 Task: Search one way flight ticket for 2 adults, 2 children, 2 infants in seat in first from Santa Fe: Santa Fe Municipal Airport to Rock Springs: Southwest Wyoming Regional Airport (rock Springs Sweetwater County Airport) on 8-5-2023. Choice of flights is Royal air maroc. Number of bags: 7 checked bags. Price is upto 110000. Outbound departure time preference is 9:45.
Action: Mouse moved to (284, 144)
Screenshot: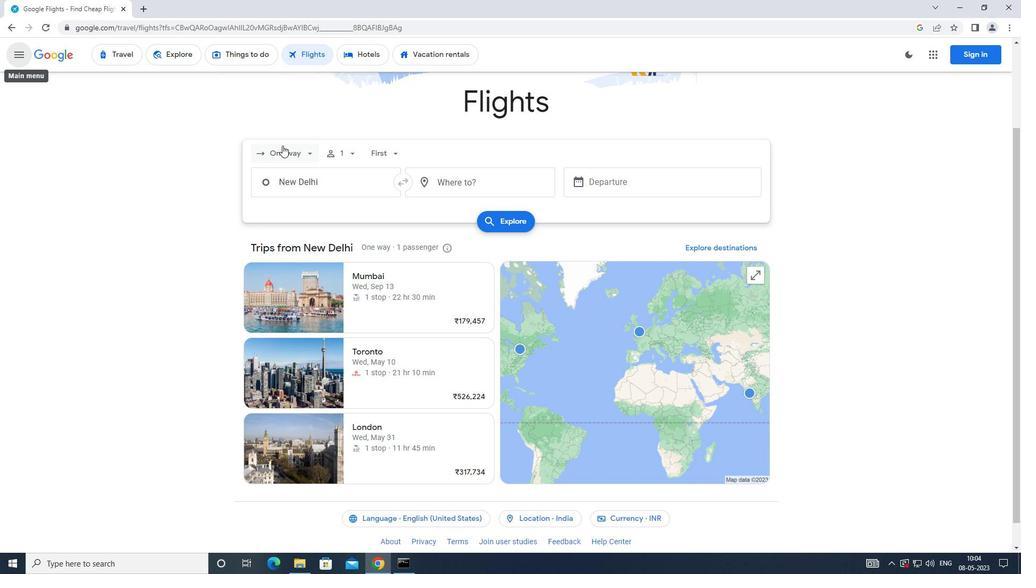 
Action: Mouse pressed left at (284, 144)
Screenshot: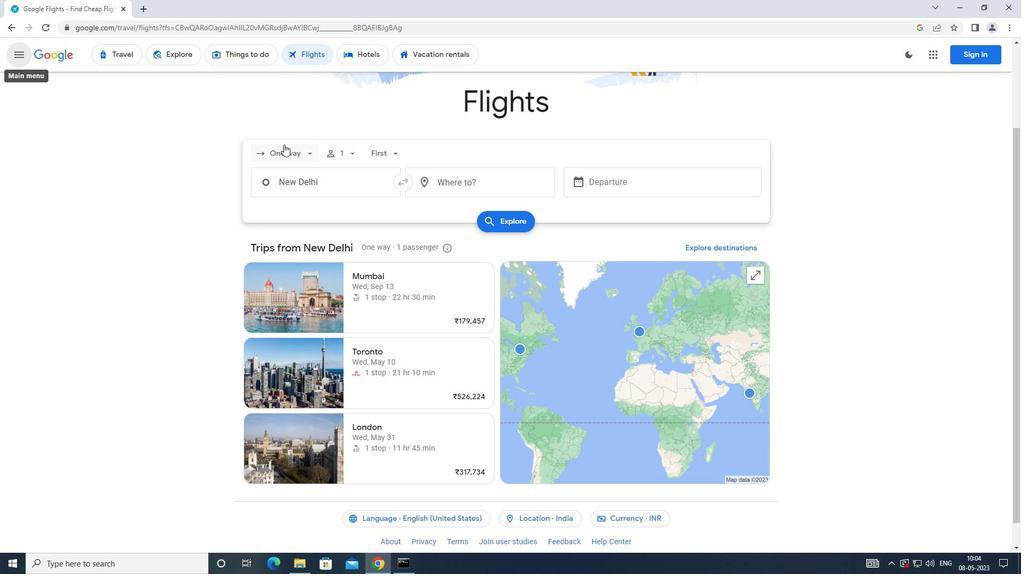 
Action: Mouse moved to (285, 213)
Screenshot: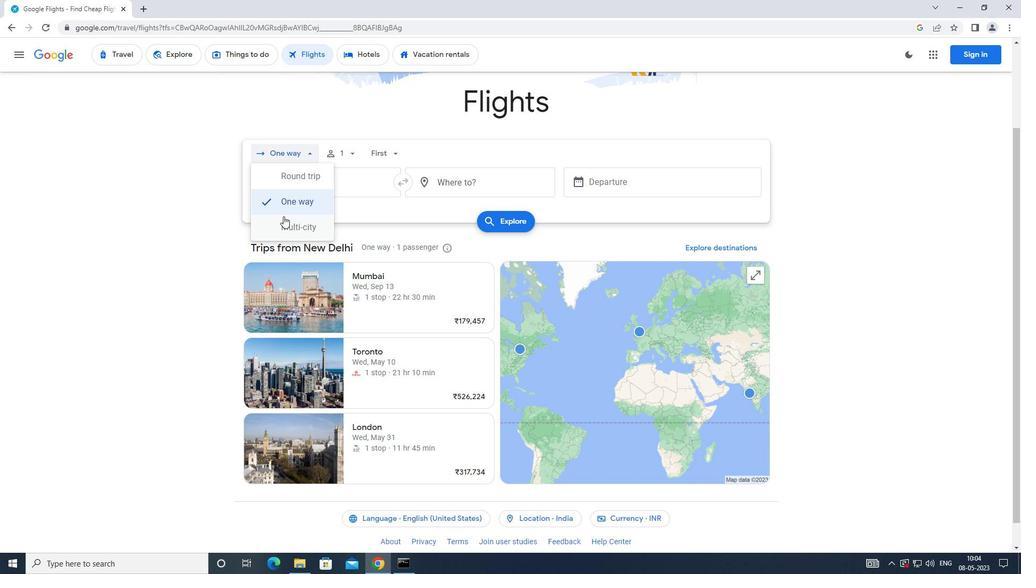 
Action: Mouse pressed left at (285, 213)
Screenshot: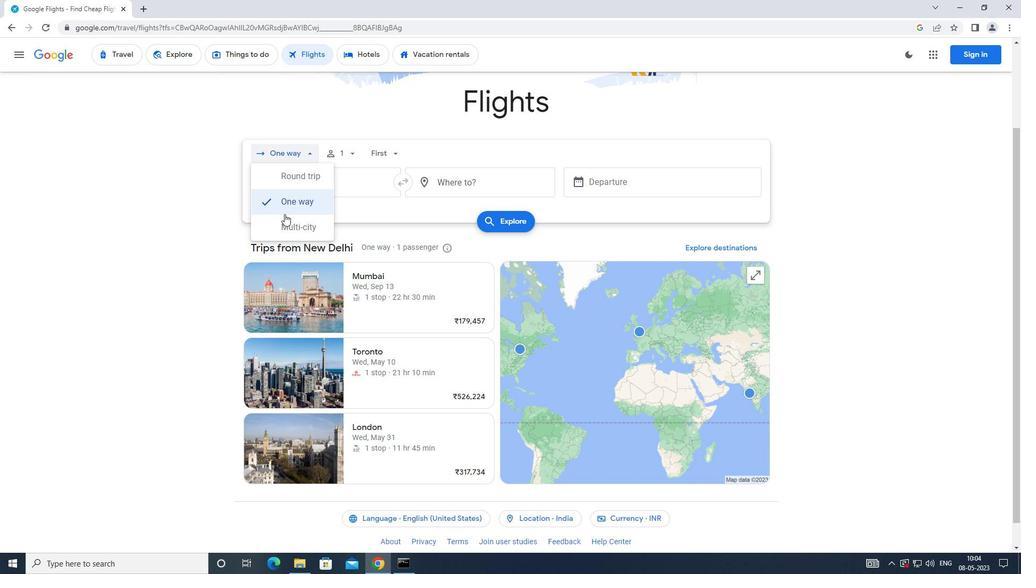 
Action: Mouse moved to (334, 152)
Screenshot: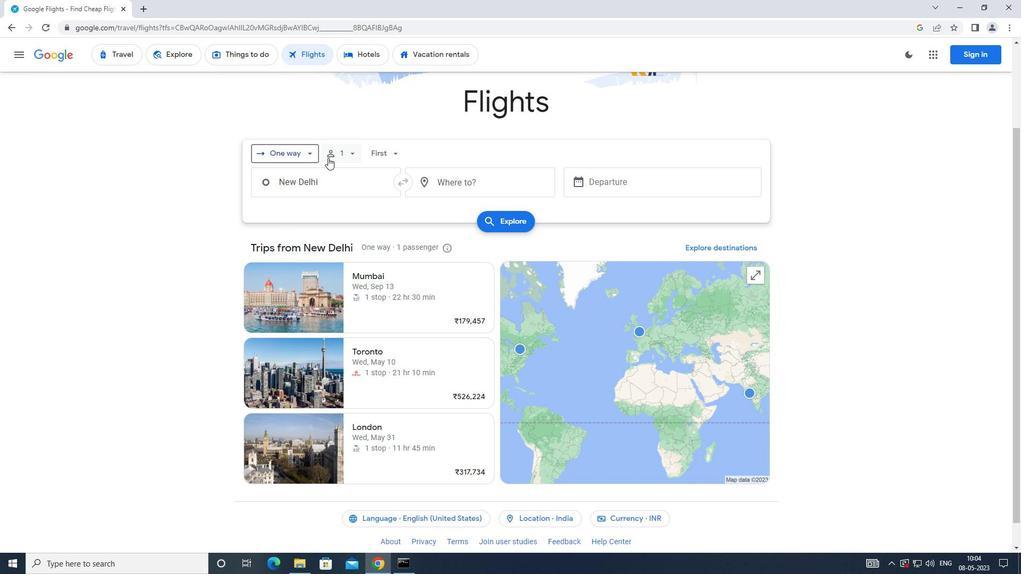 
Action: Mouse pressed left at (334, 152)
Screenshot: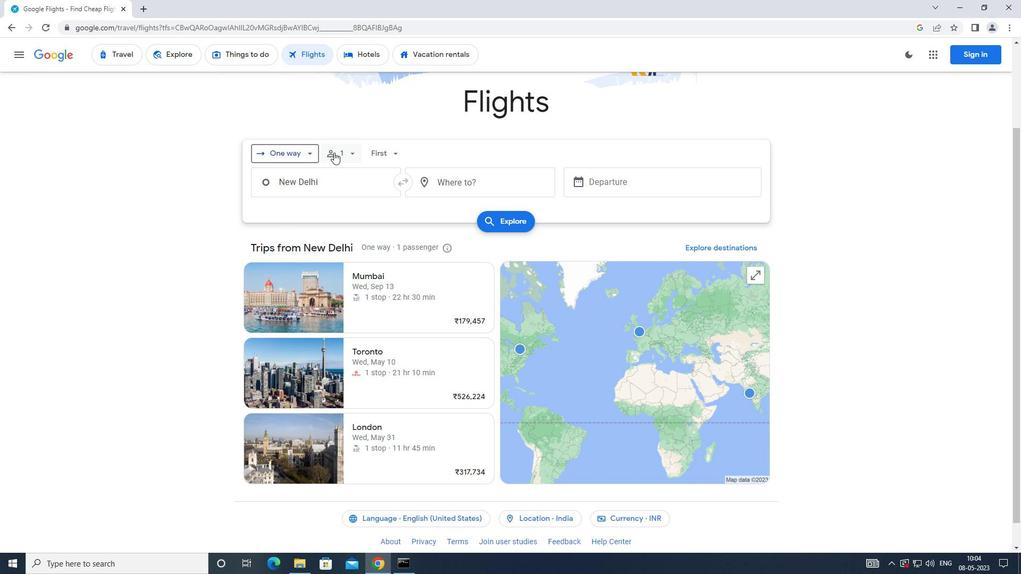 
Action: Mouse moved to (441, 182)
Screenshot: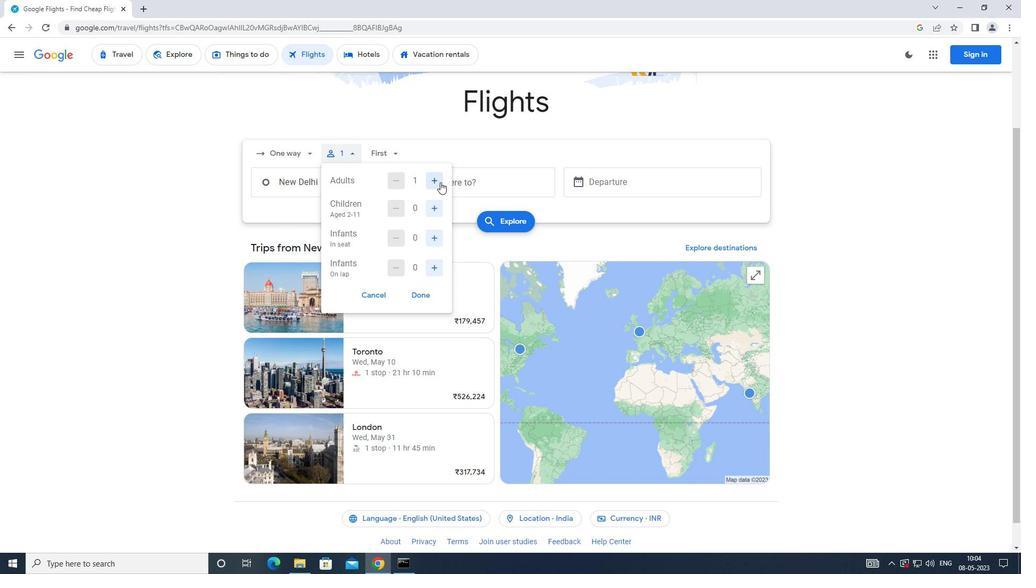 
Action: Mouse pressed left at (441, 182)
Screenshot: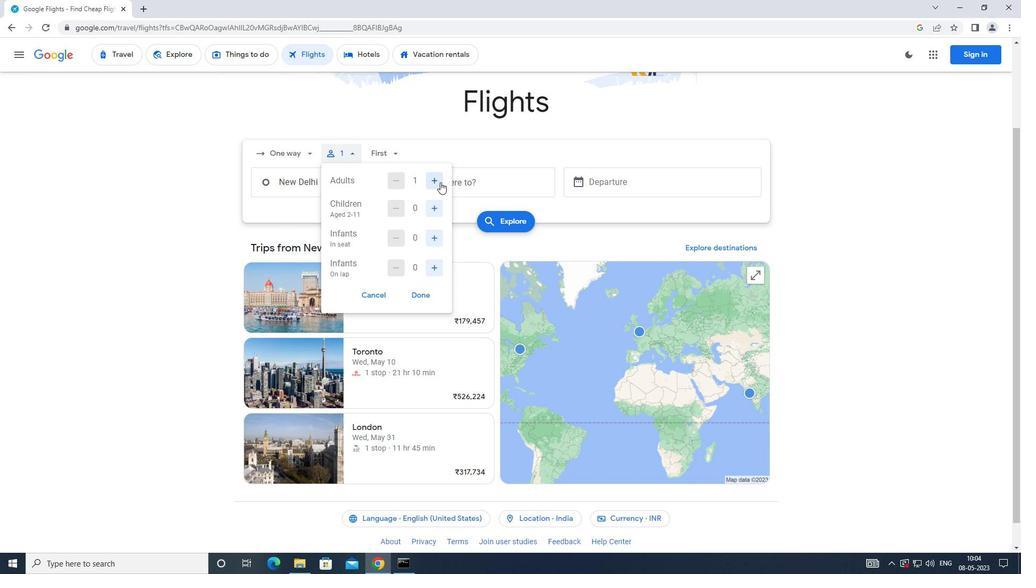 
Action: Mouse moved to (432, 211)
Screenshot: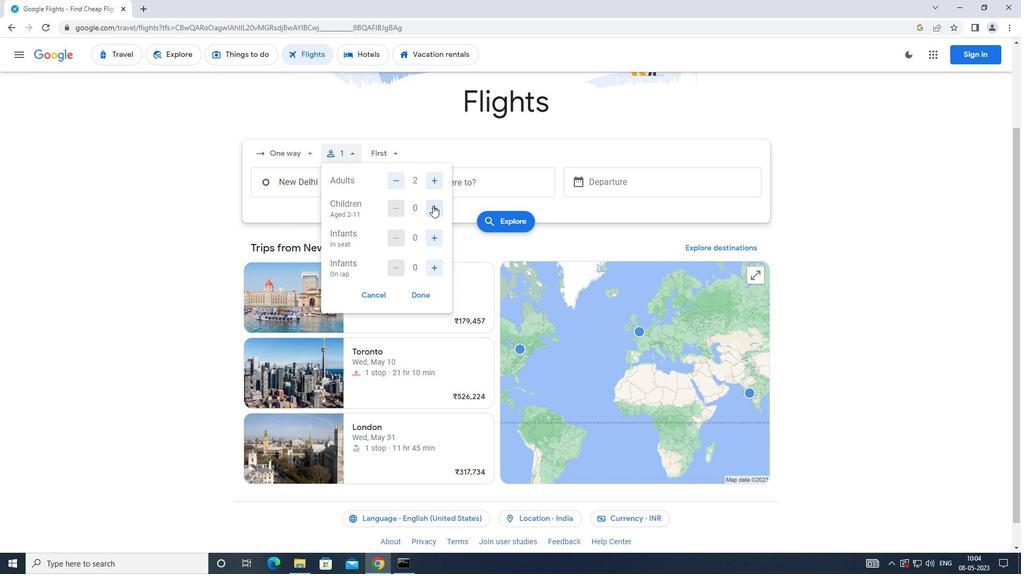 
Action: Mouse pressed left at (432, 211)
Screenshot: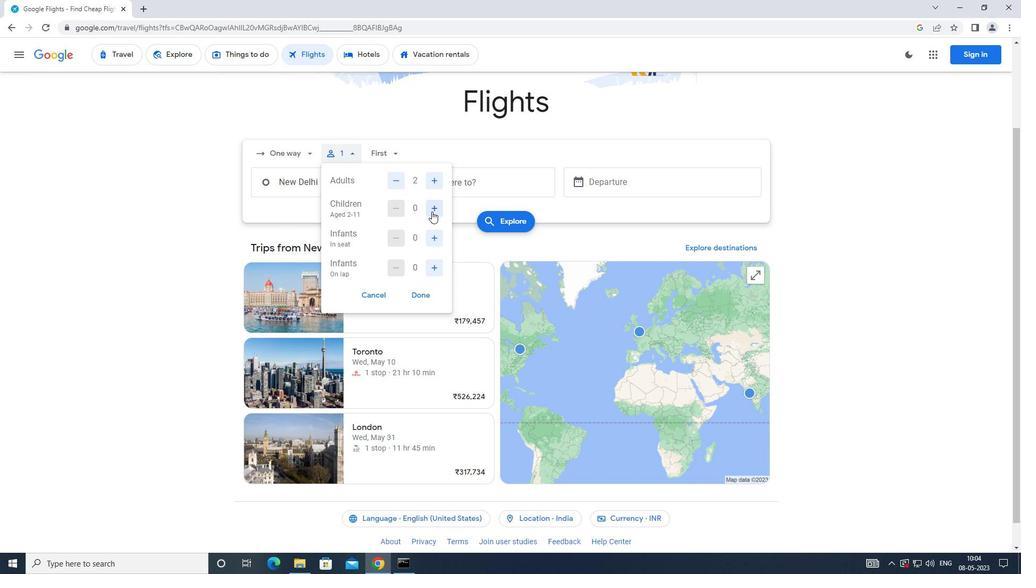 
Action: Mouse pressed left at (432, 211)
Screenshot: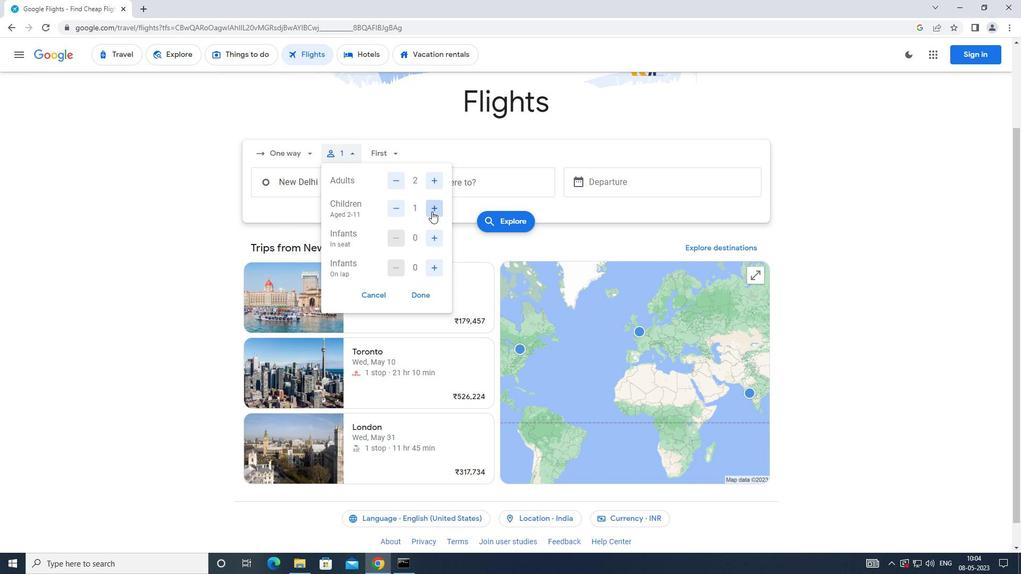 
Action: Mouse moved to (431, 240)
Screenshot: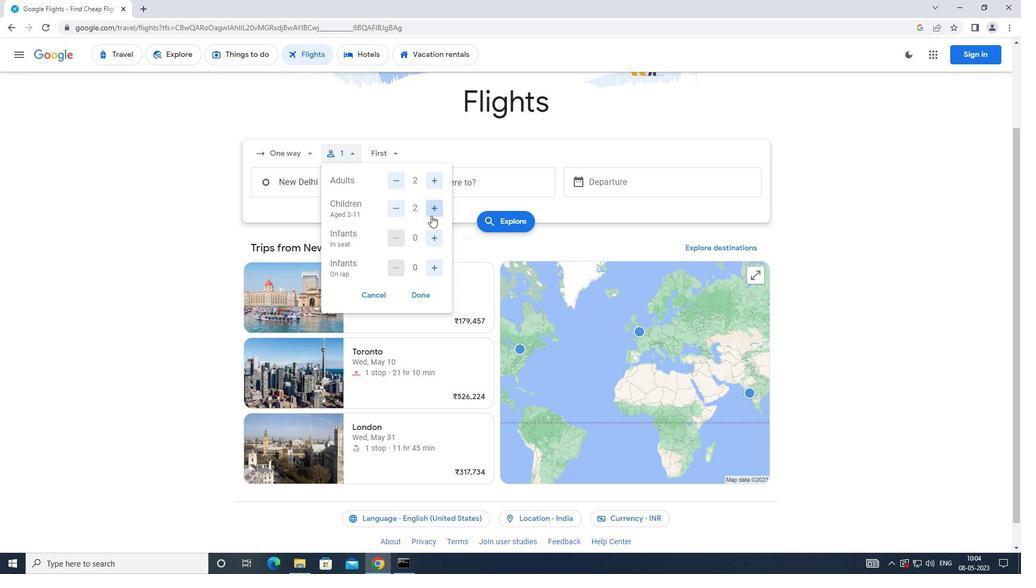 
Action: Mouse pressed left at (431, 240)
Screenshot: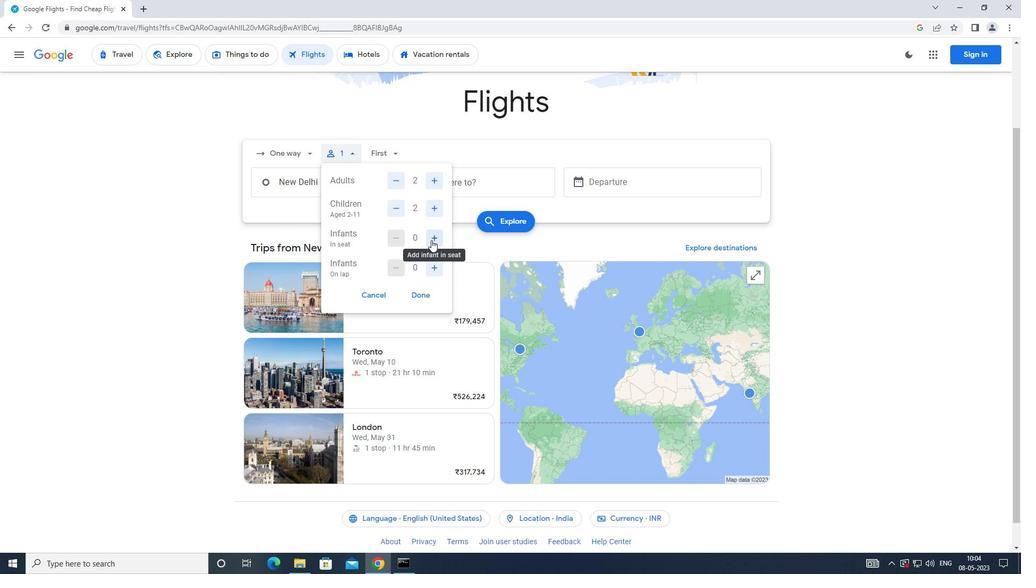 
Action: Mouse pressed left at (431, 240)
Screenshot: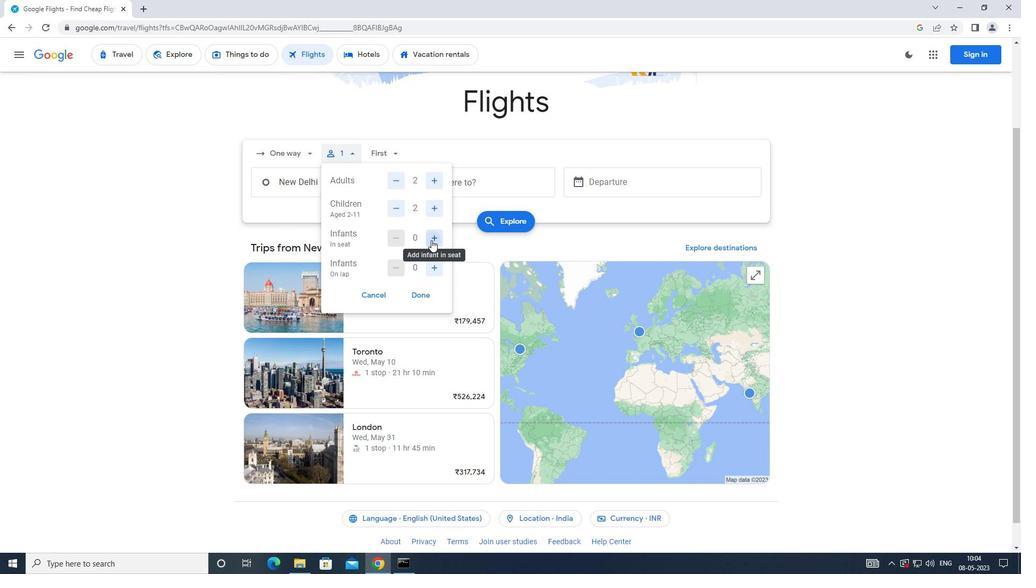 
Action: Mouse moved to (423, 299)
Screenshot: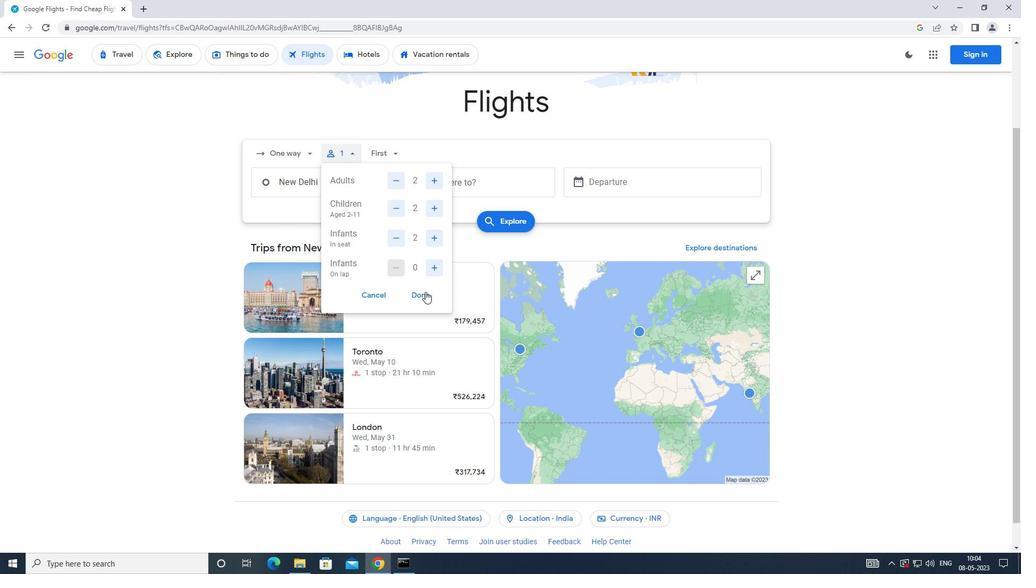 
Action: Mouse pressed left at (423, 299)
Screenshot: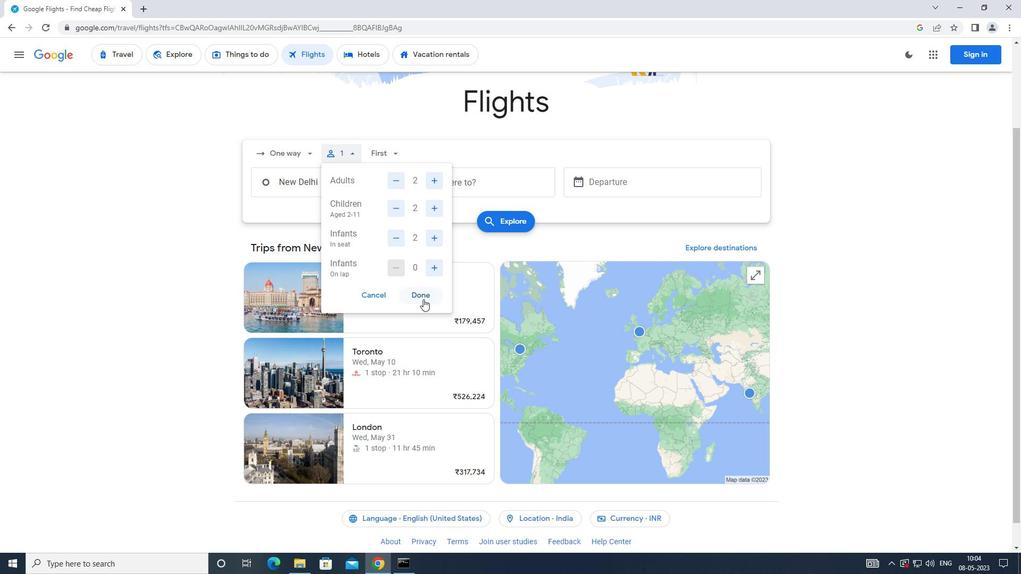 
Action: Mouse moved to (375, 151)
Screenshot: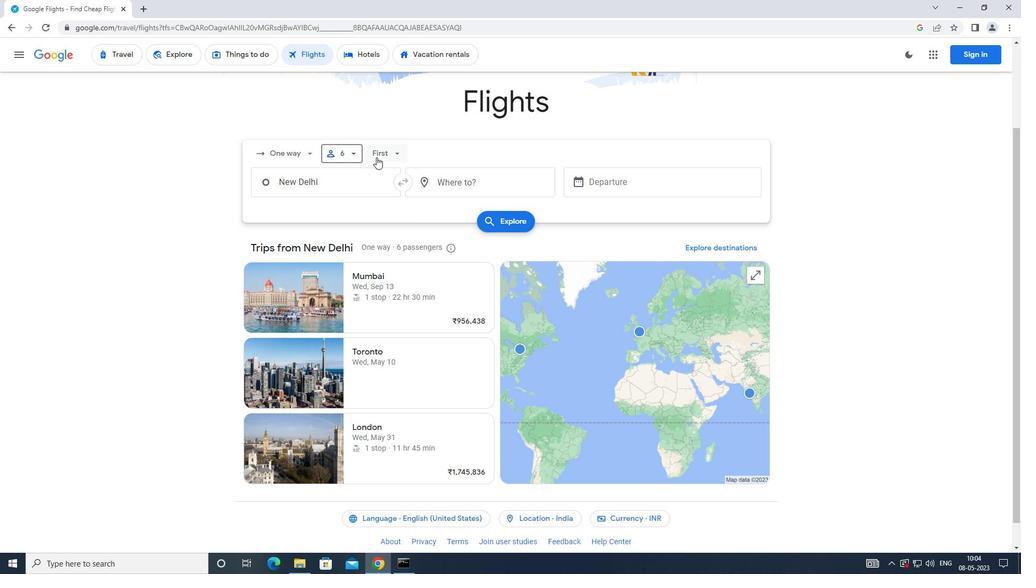 
Action: Mouse pressed left at (375, 151)
Screenshot: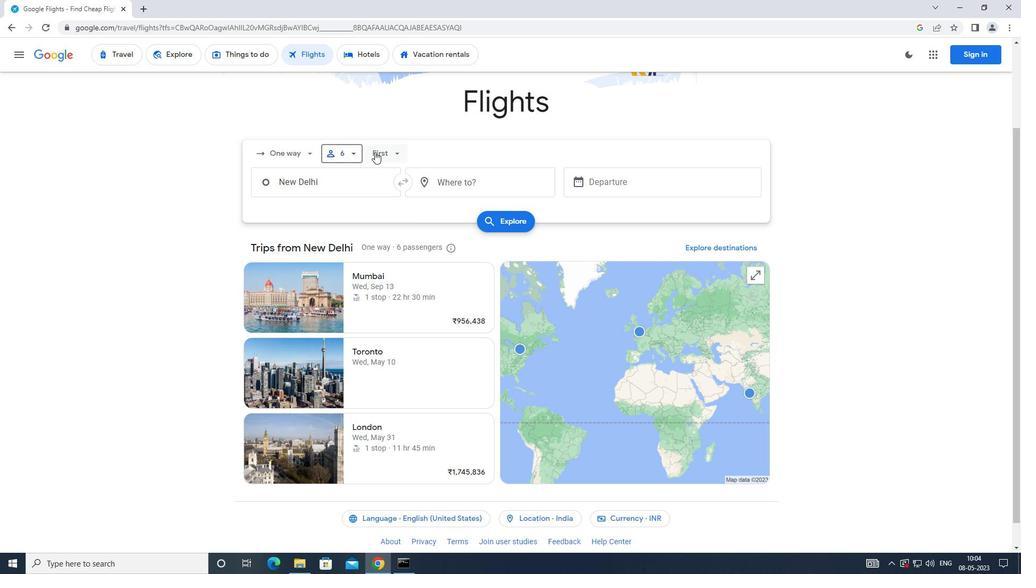 
Action: Mouse moved to (386, 251)
Screenshot: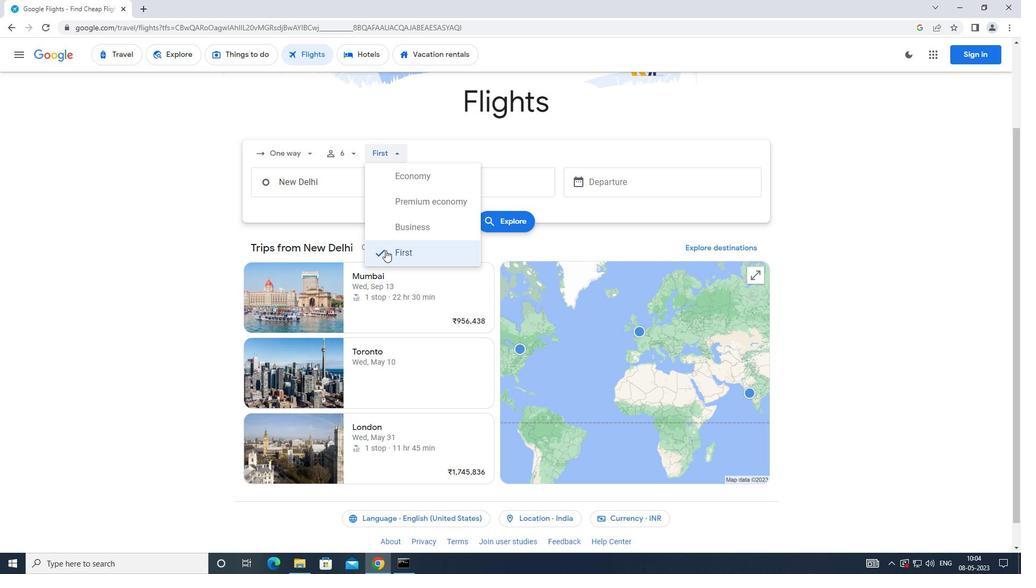 
Action: Mouse pressed left at (386, 251)
Screenshot: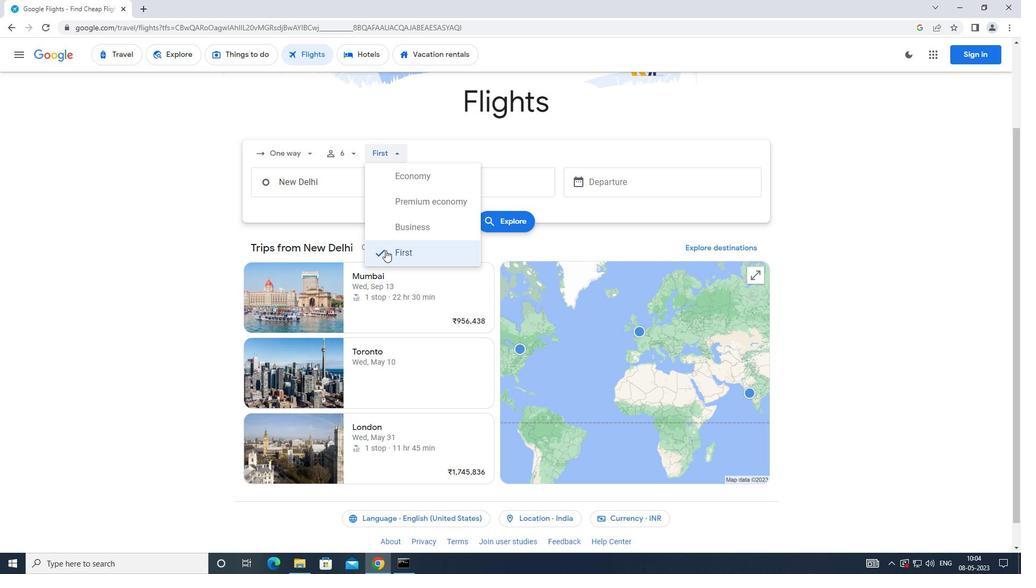 
Action: Mouse moved to (332, 186)
Screenshot: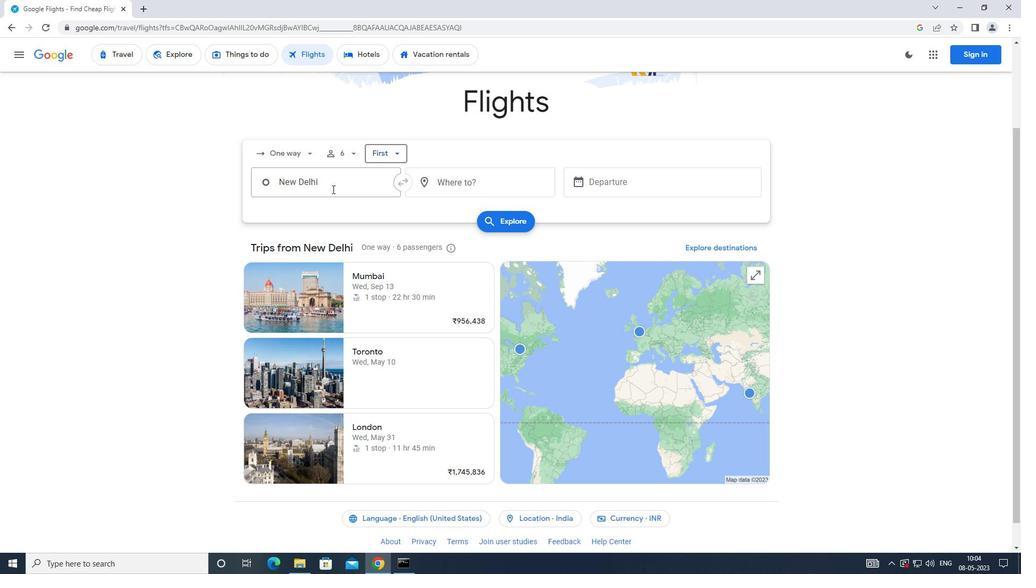 
Action: Mouse pressed left at (332, 186)
Screenshot: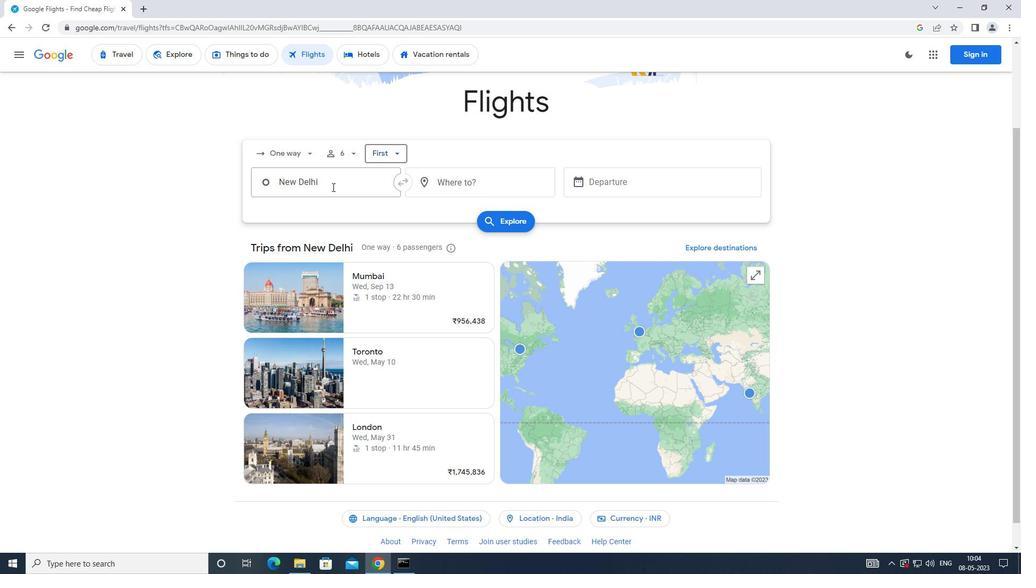 
Action: Key pressed <Key.caps_lock>s<Key.caps_lock>ant<Key.caps_lock>a<Key.backspace><Key.caps_lock>a
Screenshot: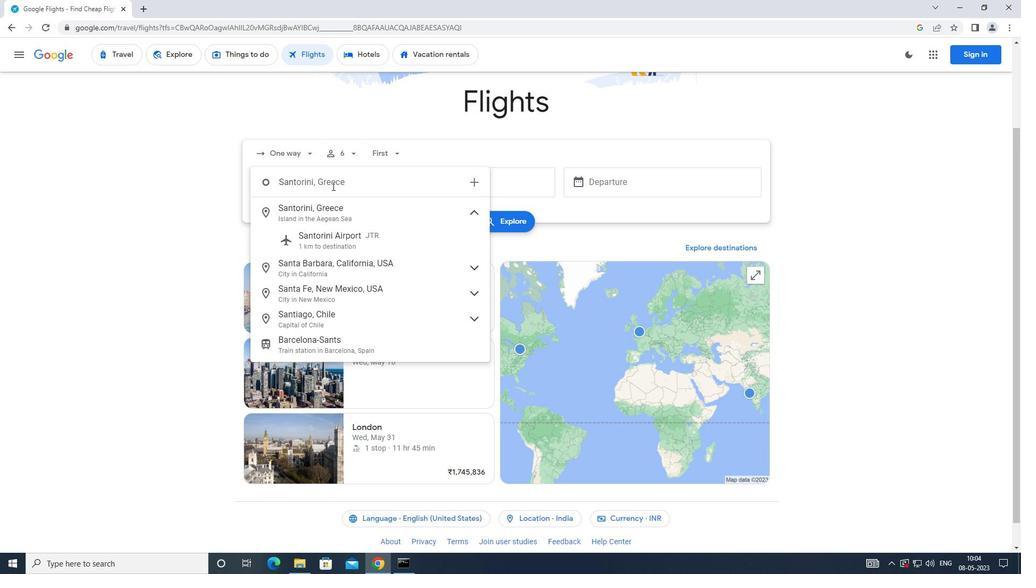 
Action: Mouse moved to (350, 302)
Screenshot: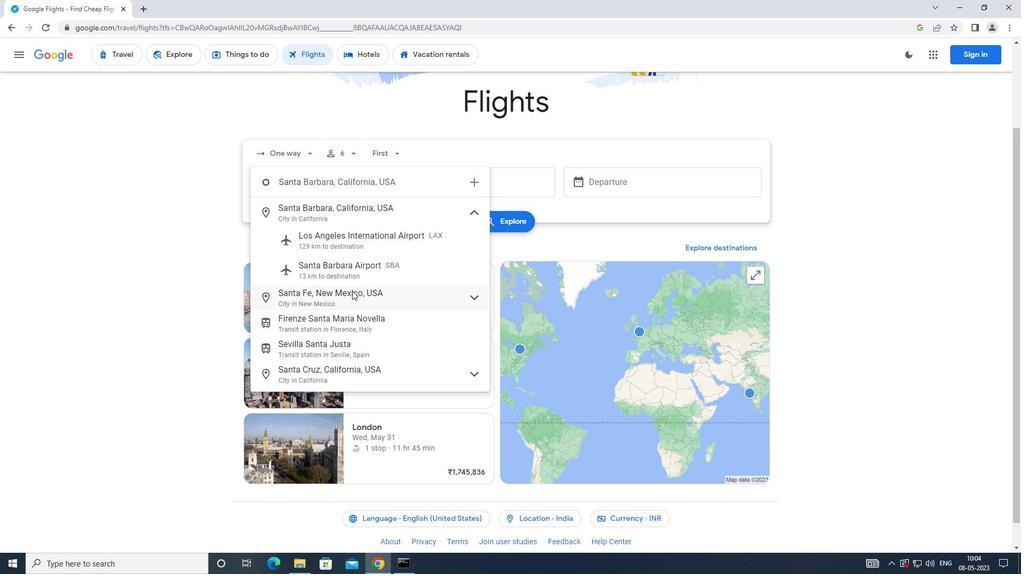 
Action: Mouse pressed left at (350, 302)
Screenshot: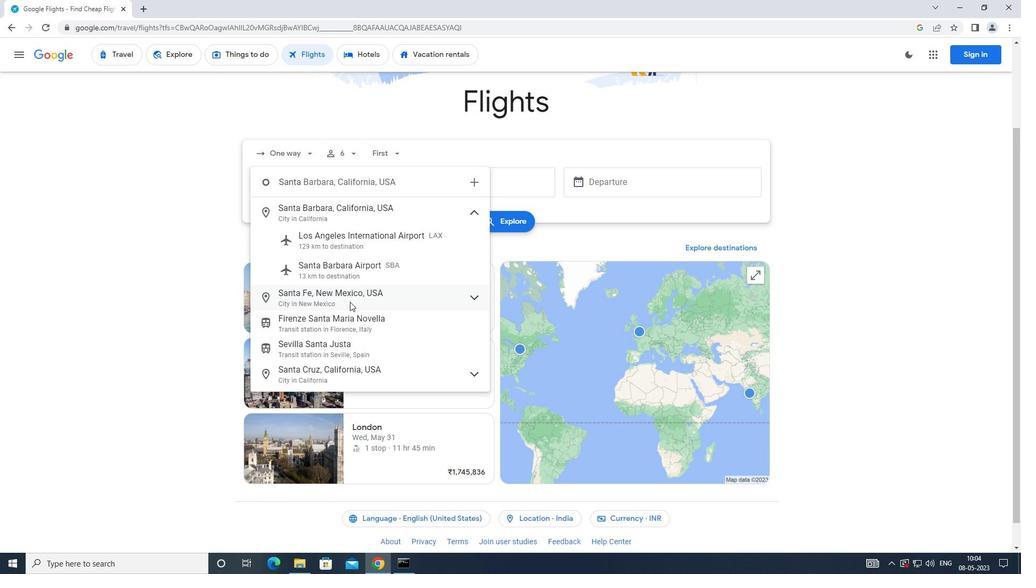 
Action: Mouse moved to (433, 179)
Screenshot: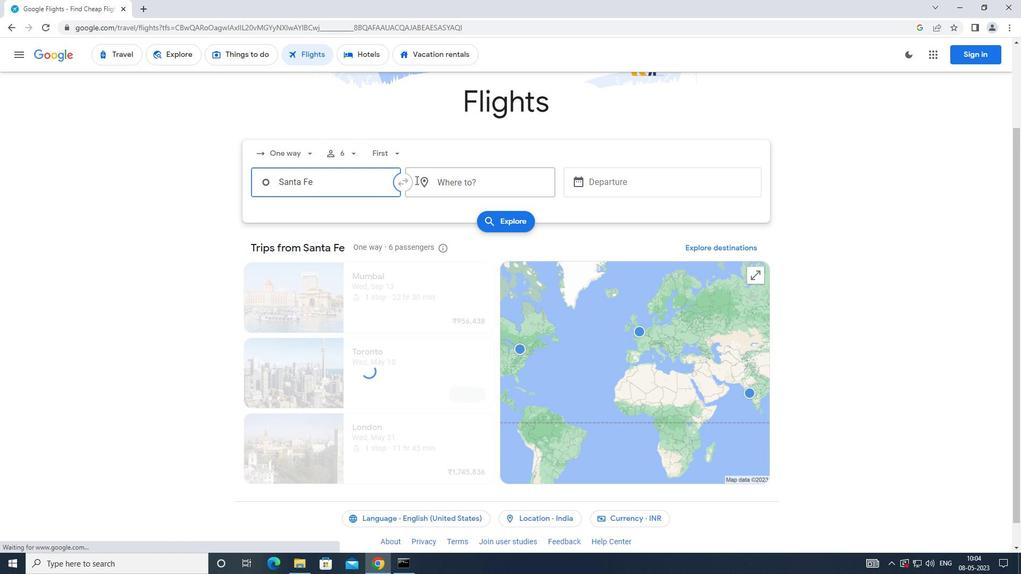
Action: Mouse pressed left at (433, 179)
Screenshot: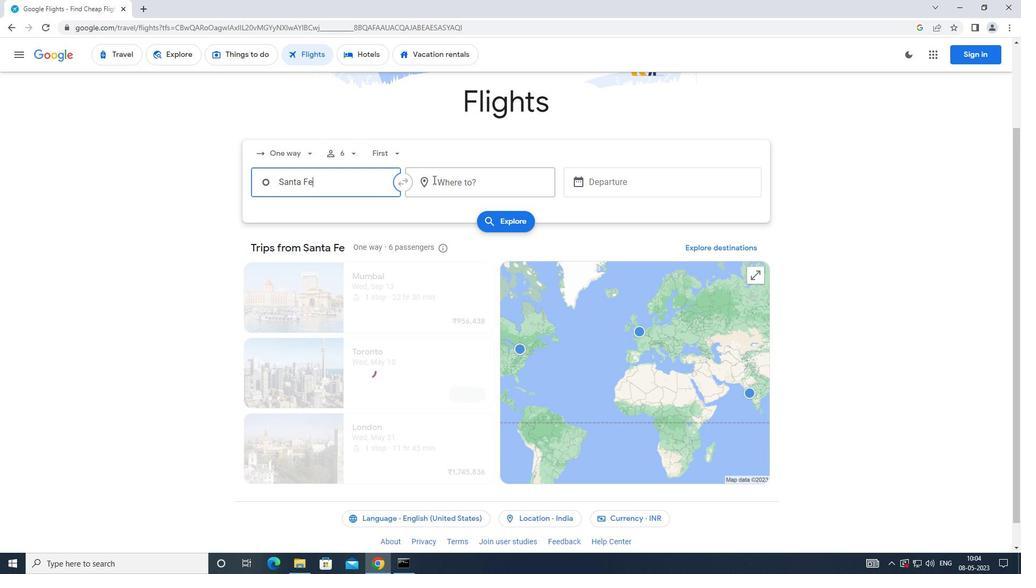 
Action: Key pressed <Key.caps_lock>s<Key.caps_lock>outhwest
Screenshot: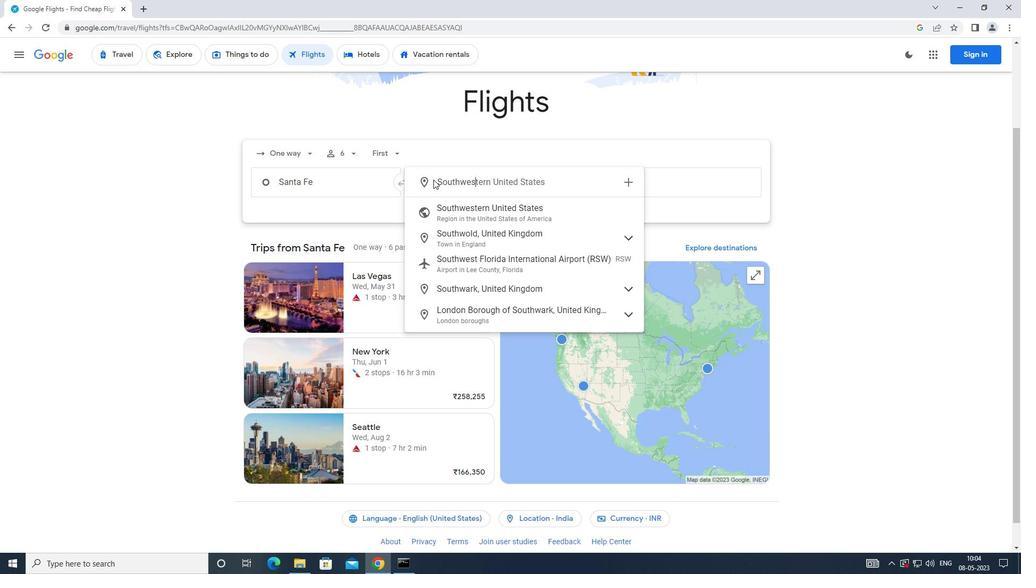 
Action: Mouse moved to (479, 312)
Screenshot: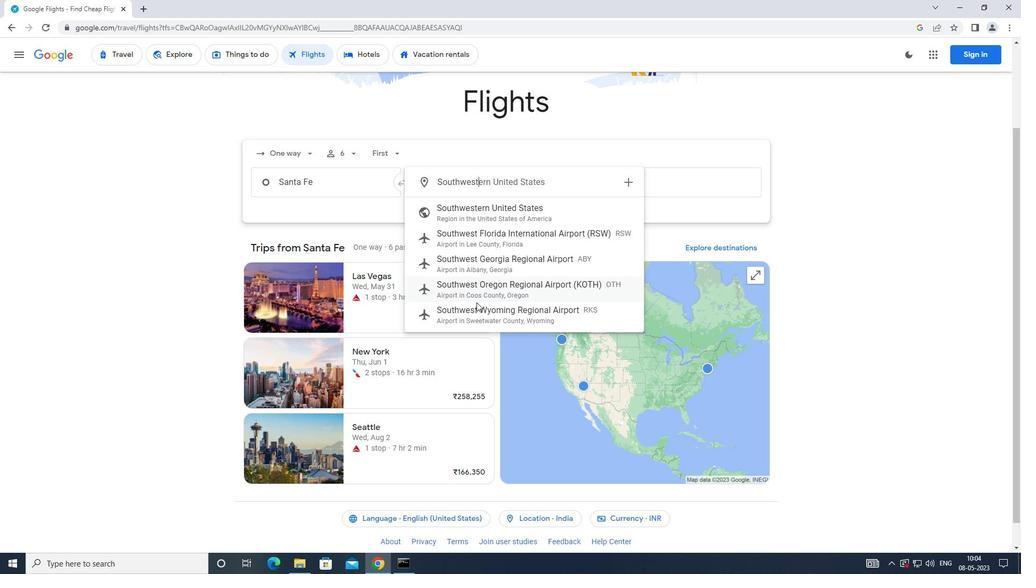 
Action: Mouse pressed left at (479, 312)
Screenshot: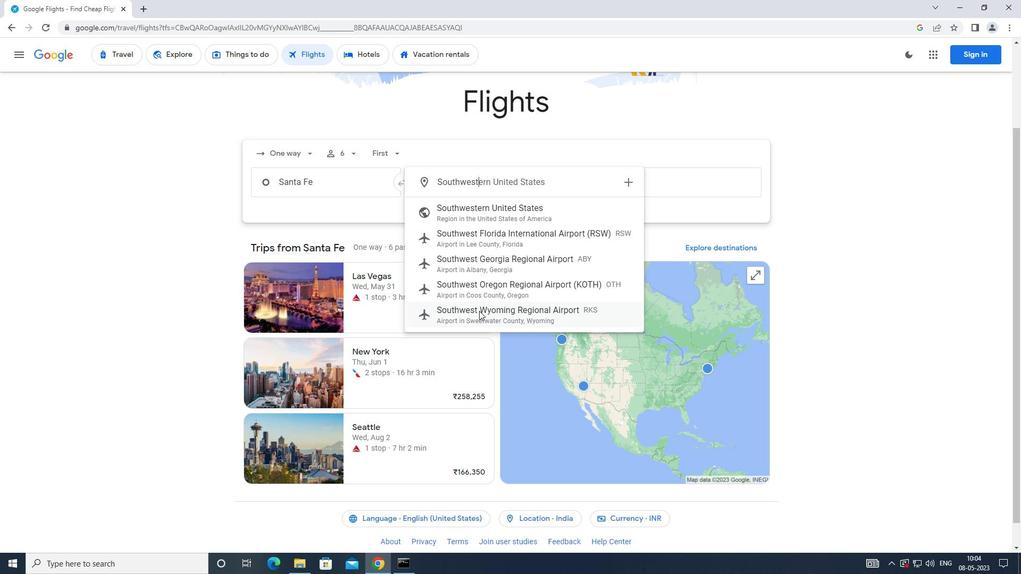 
Action: Mouse moved to (583, 176)
Screenshot: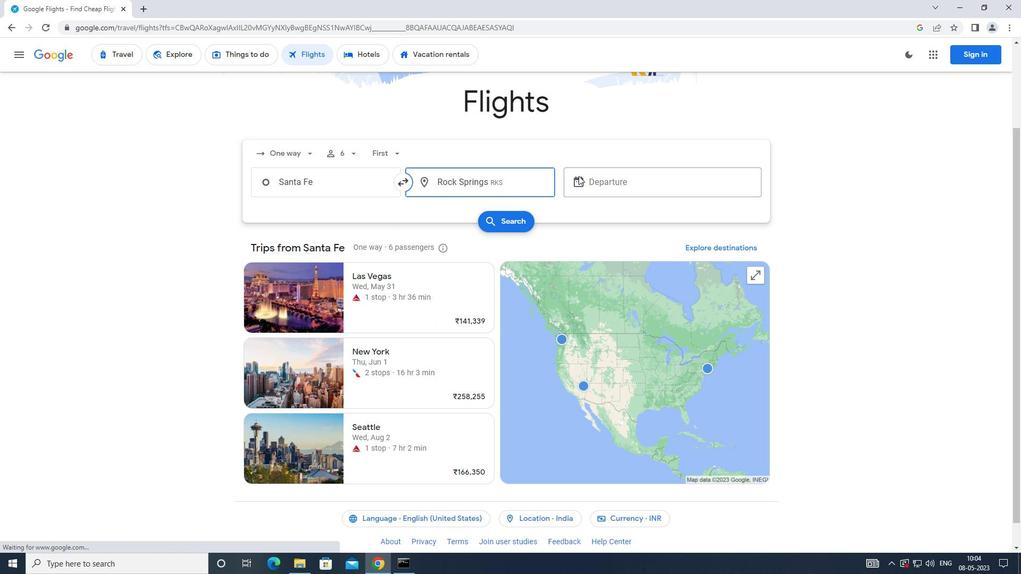 
Action: Mouse pressed left at (583, 176)
Screenshot: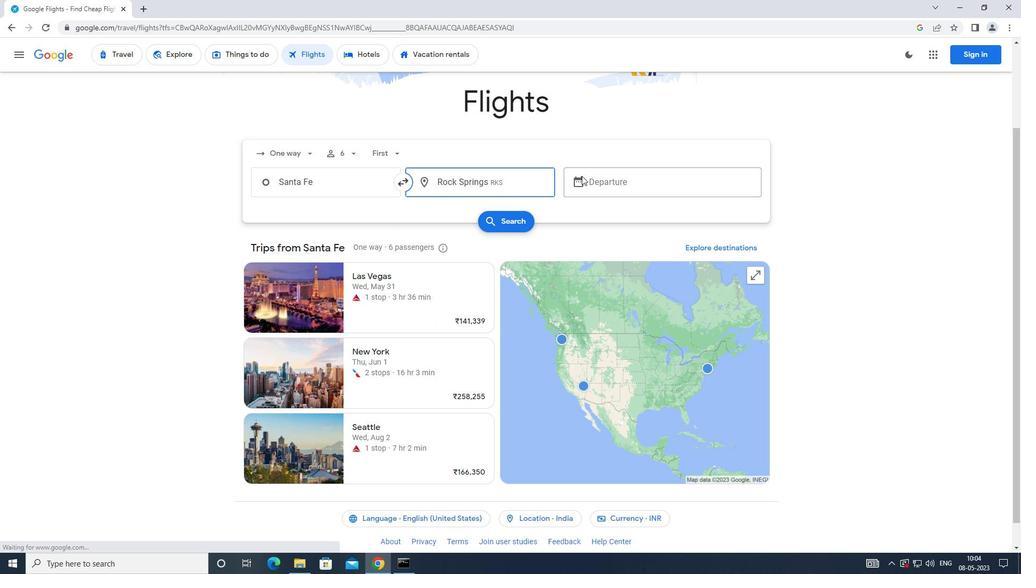 
Action: Mouse moved to (409, 296)
Screenshot: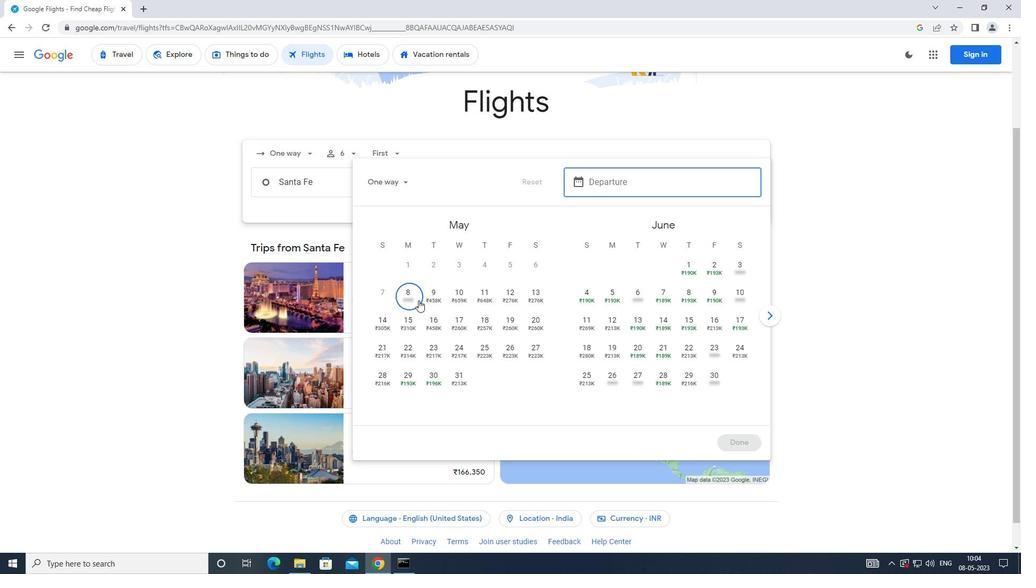 
Action: Mouse pressed left at (409, 296)
Screenshot: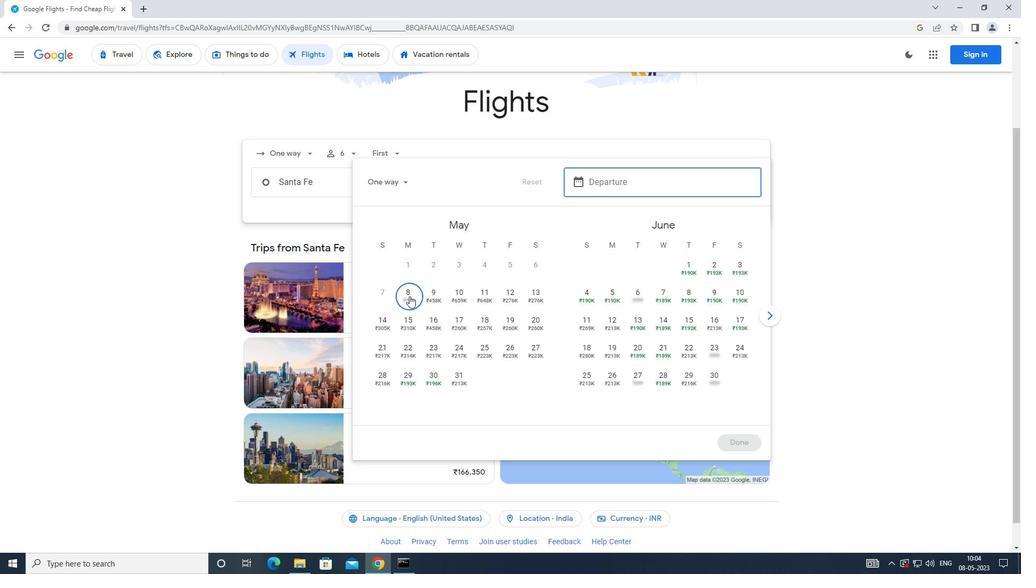 
Action: Mouse moved to (743, 442)
Screenshot: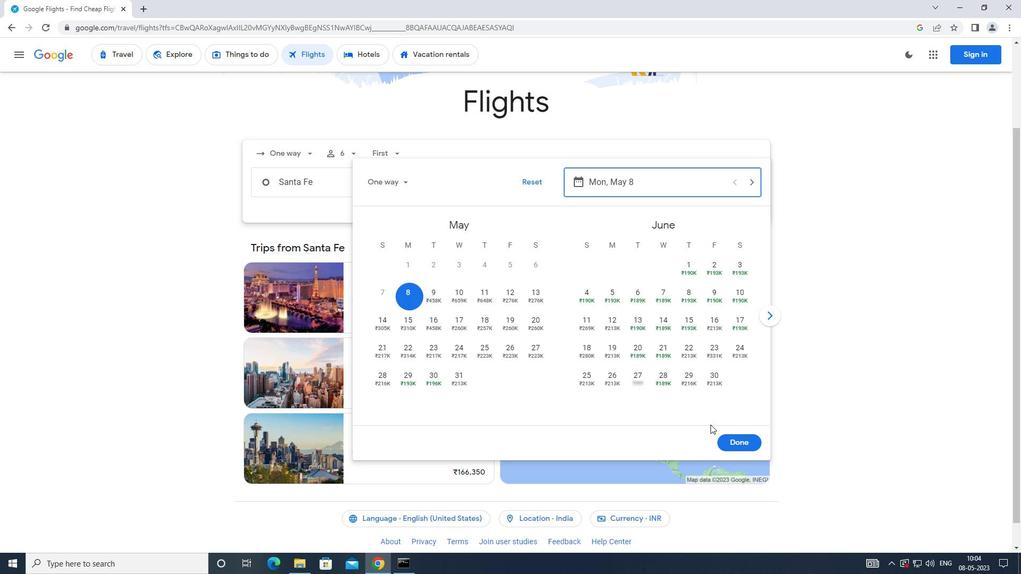 
Action: Mouse pressed left at (743, 442)
Screenshot: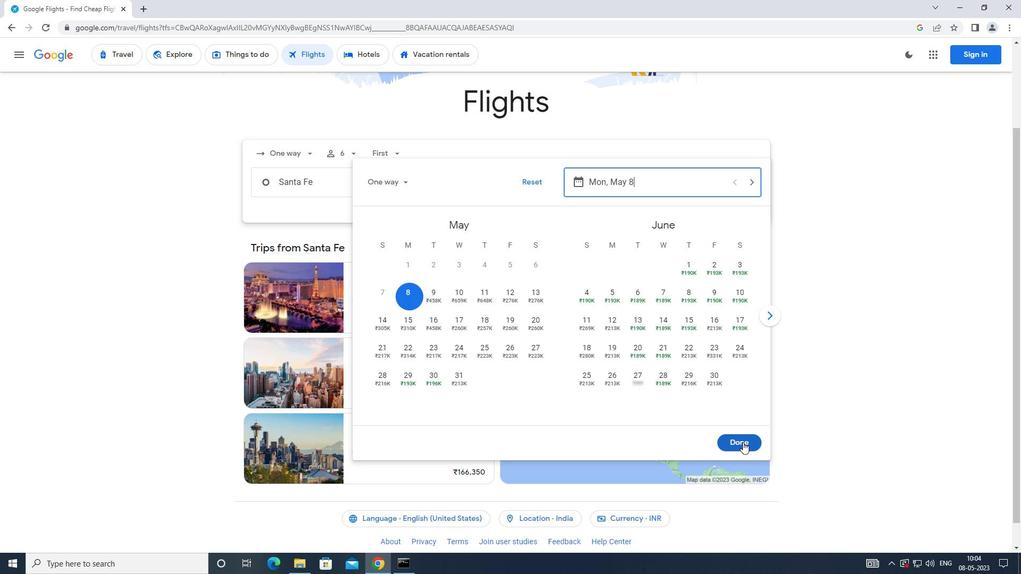 
Action: Mouse moved to (500, 221)
Screenshot: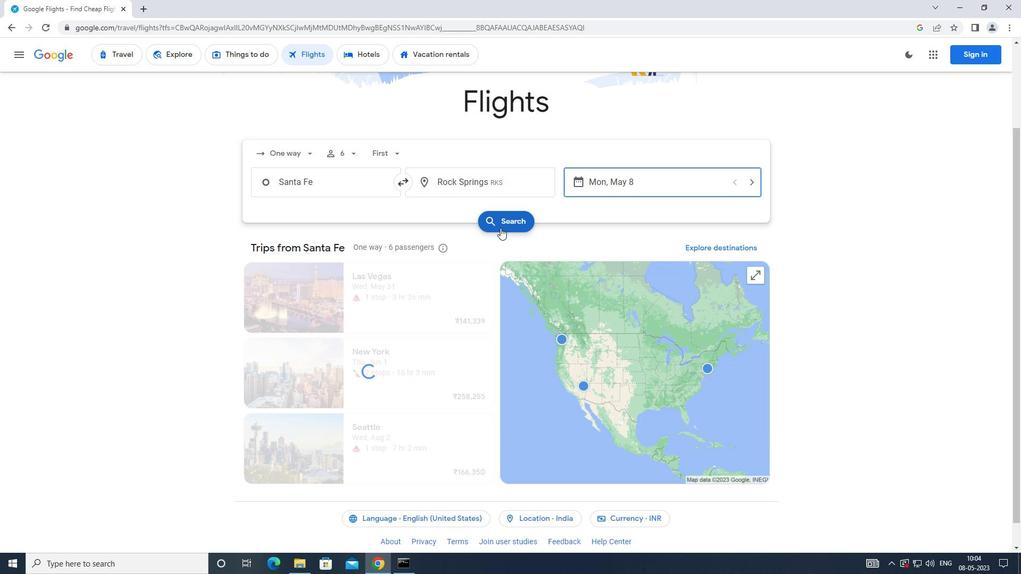
Action: Mouse pressed left at (500, 221)
Screenshot: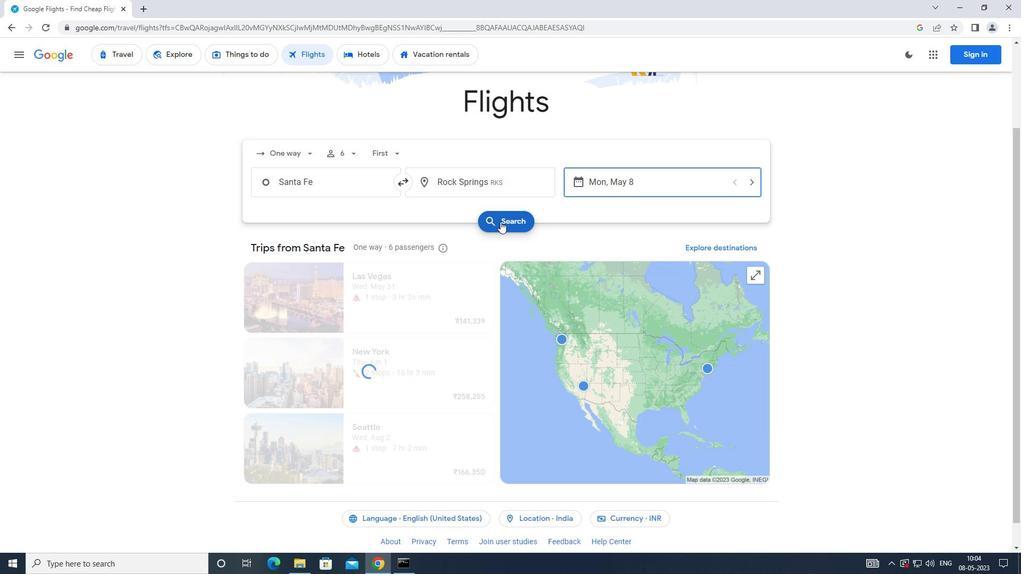 
Action: Mouse moved to (261, 155)
Screenshot: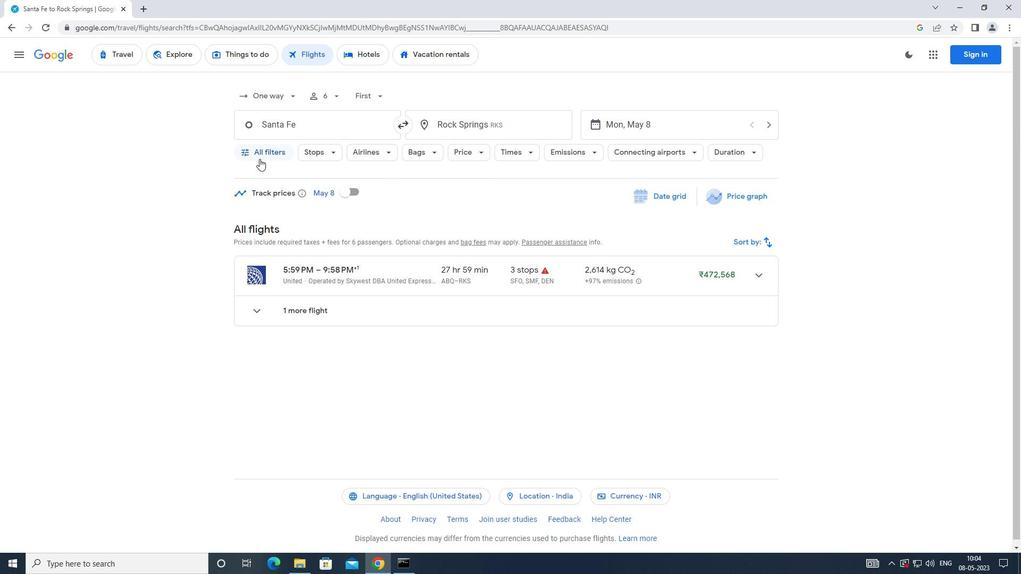
Action: Mouse pressed left at (261, 155)
Screenshot: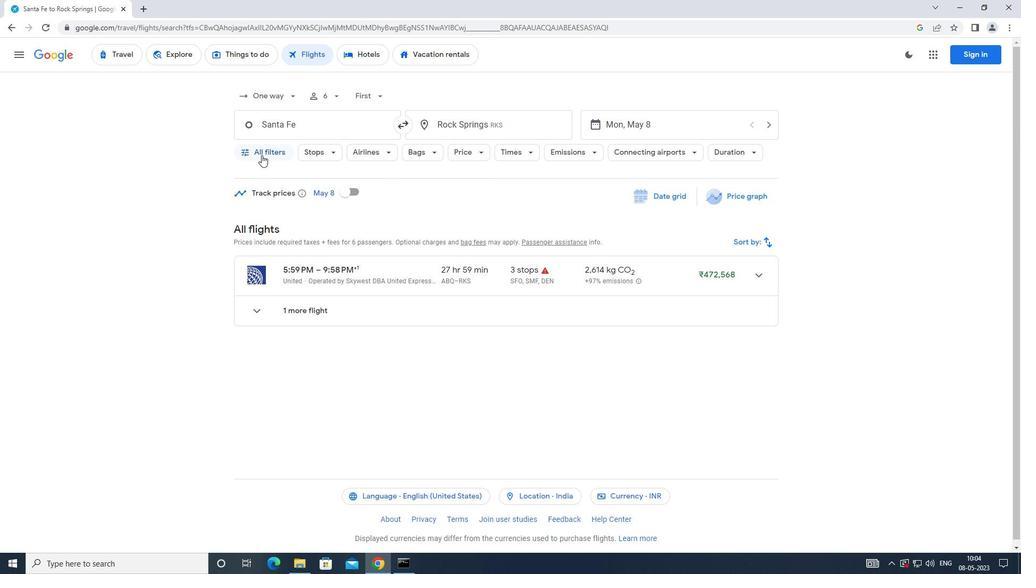 
Action: Mouse moved to (394, 380)
Screenshot: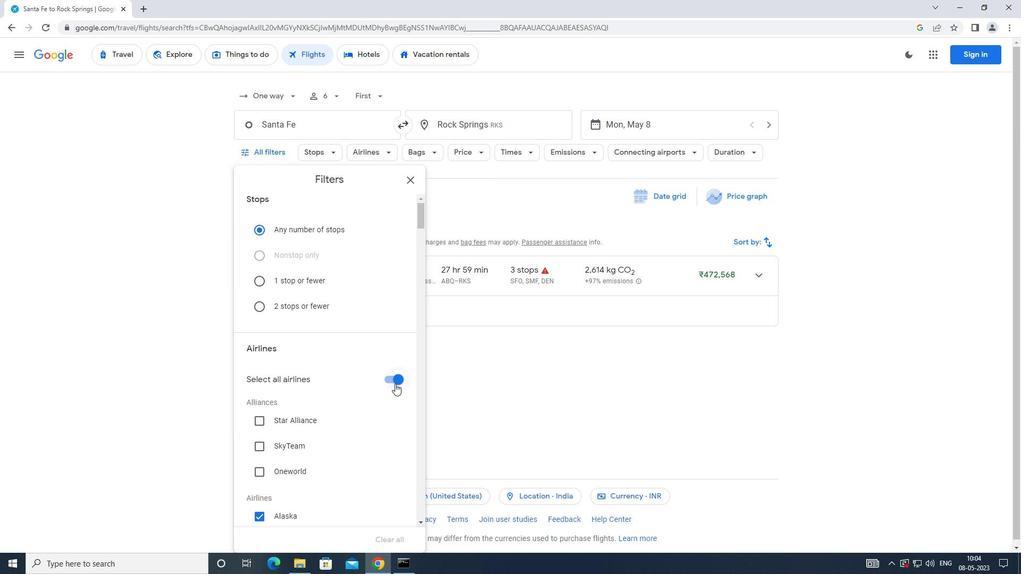 
Action: Mouse pressed left at (394, 380)
Screenshot: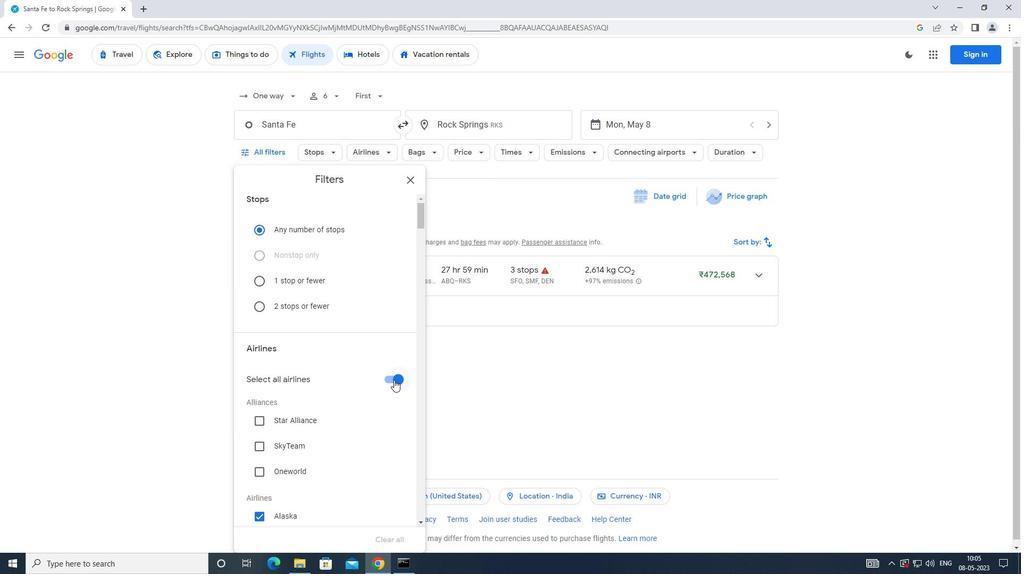 
Action: Mouse moved to (363, 349)
Screenshot: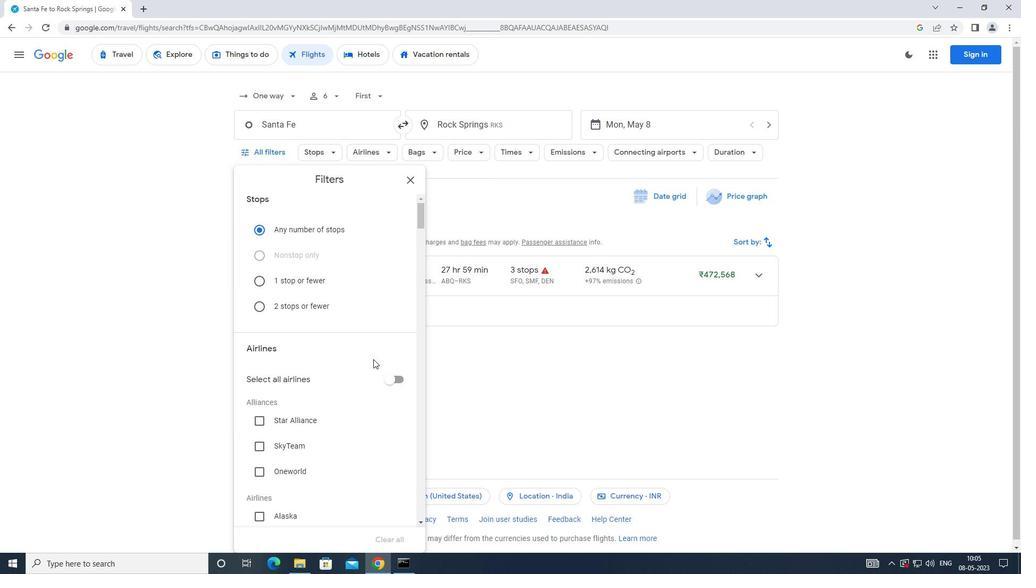 
Action: Mouse scrolled (363, 348) with delta (0, 0)
Screenshot: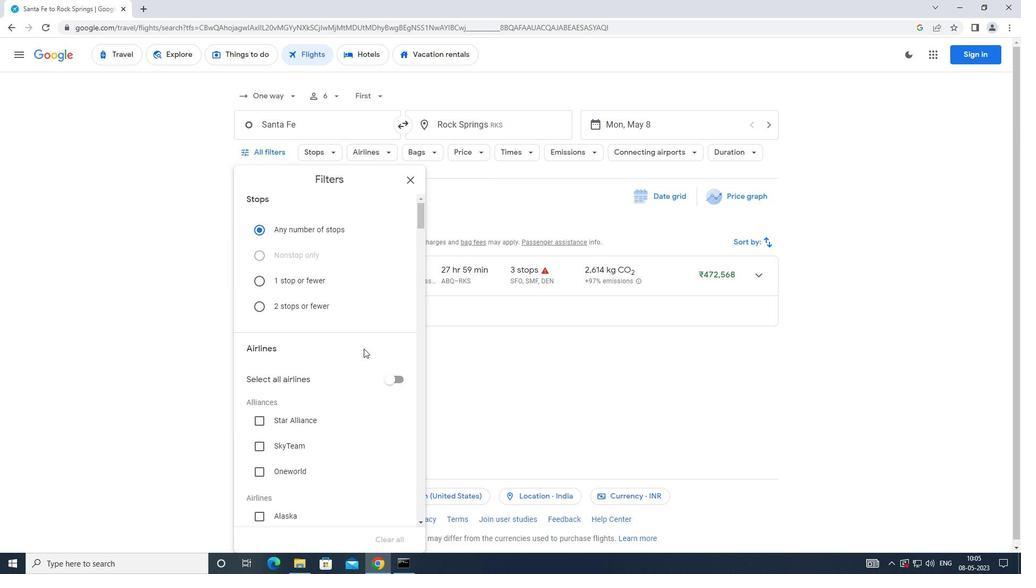 
Action: Mouse scrolled (363, 348) with delta (0, 0)
Screenshot: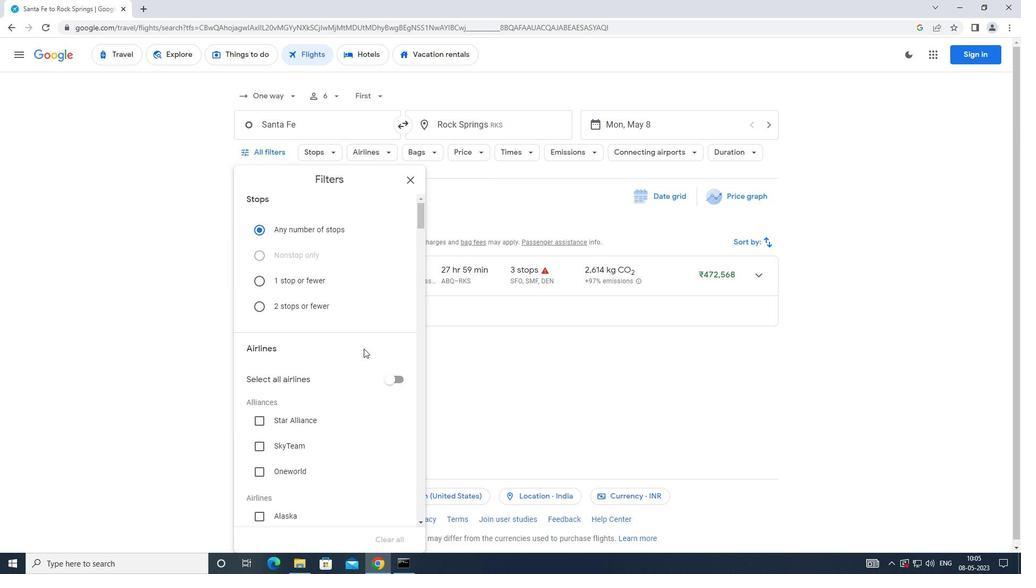 
Action: Mouse scrolled (363, 348) with delta (0, 0)
Screenshot: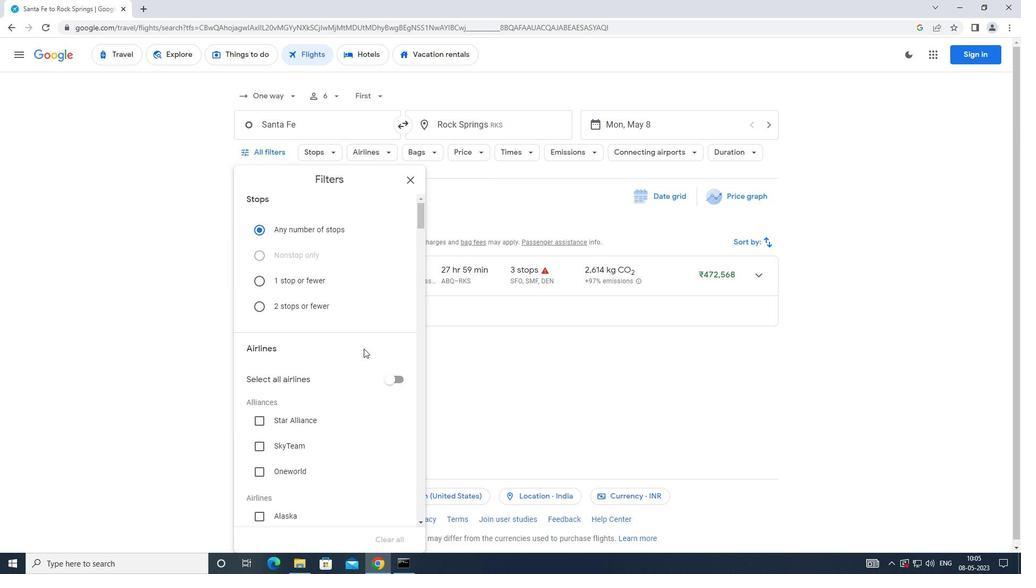 
Action: Mouse scrolled (363, 348) with delta (0, 0)
Screenshot: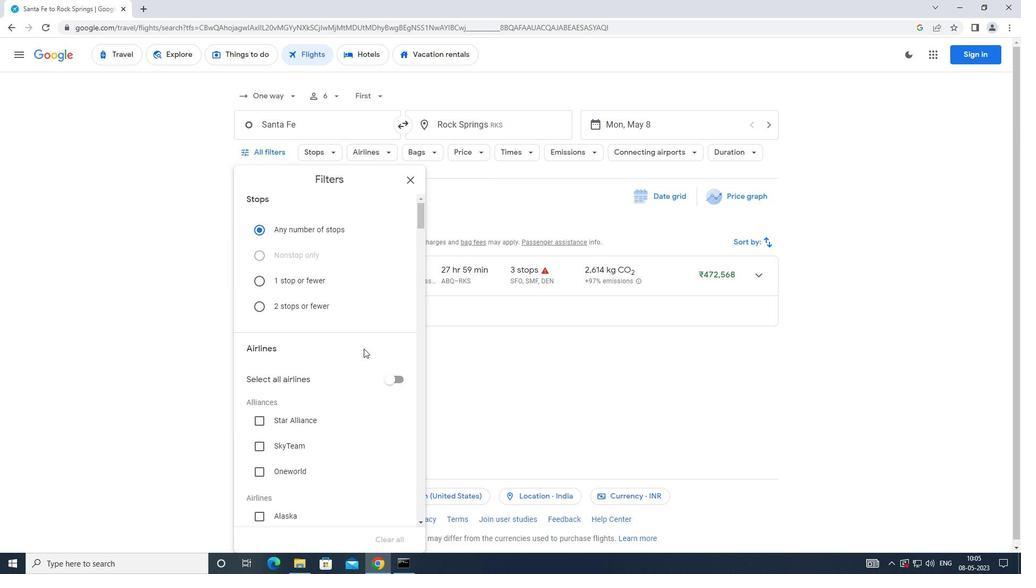 
Action: Mouse moved to (363, 347)
Screenshot: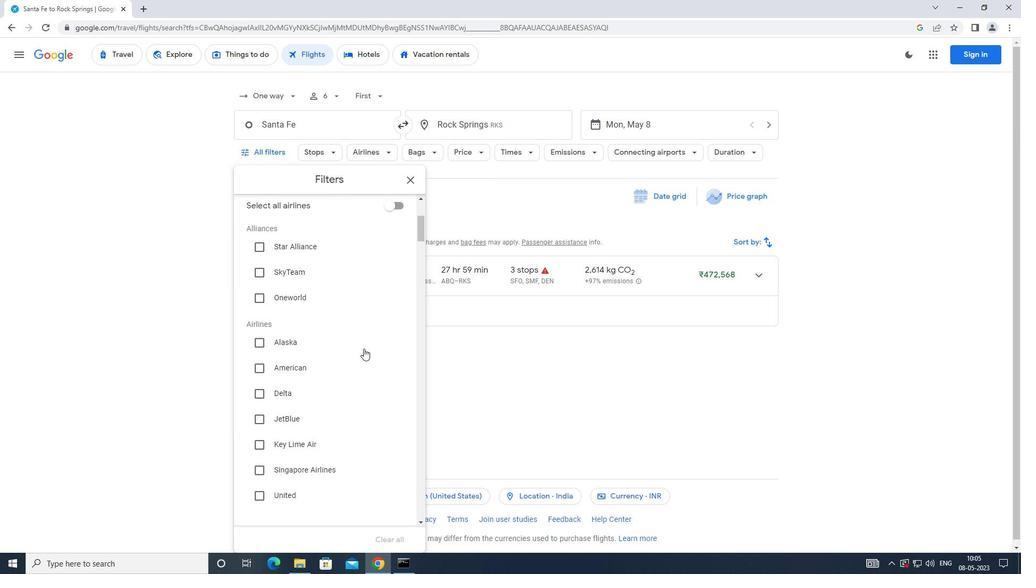 
Action: Mouse scrolled (363, 347) with delta (0, 0)
Screenshot: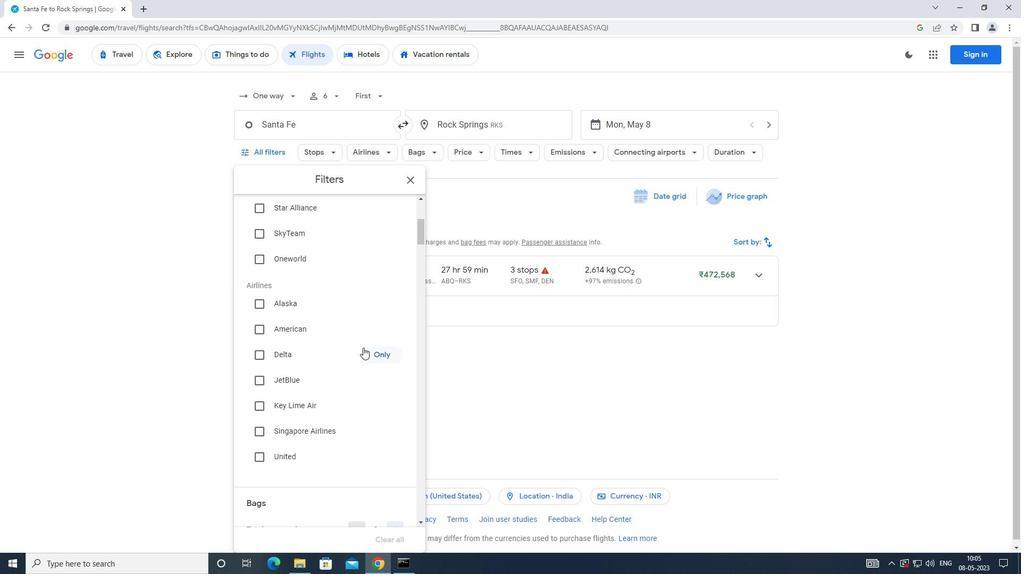 
Action: Mouse scrolled (363, 347) with delta (0, 0)
Screenshot: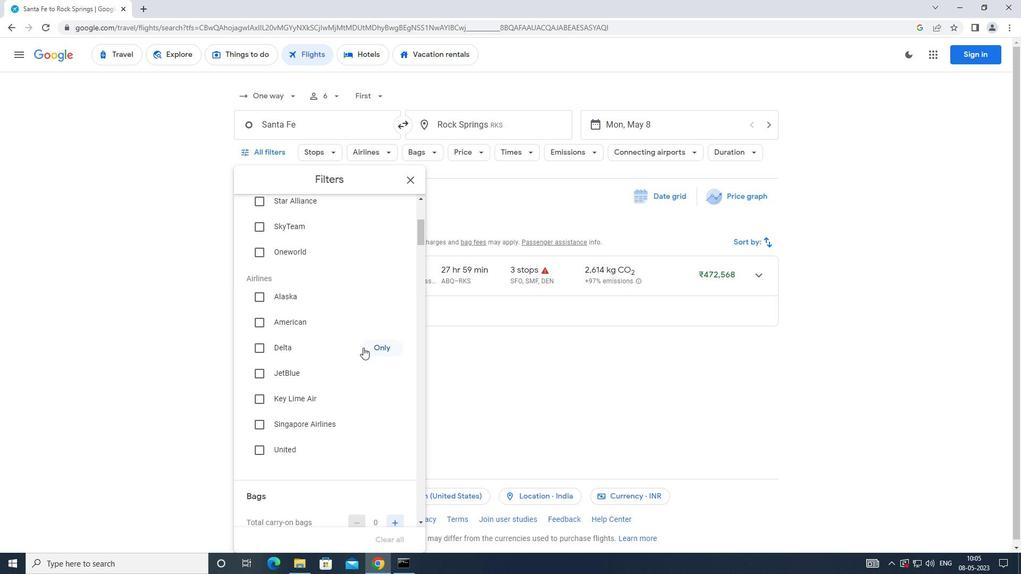 
Action: Mouse scrolled (363, 347) with delta (0, 0)
Screenshot: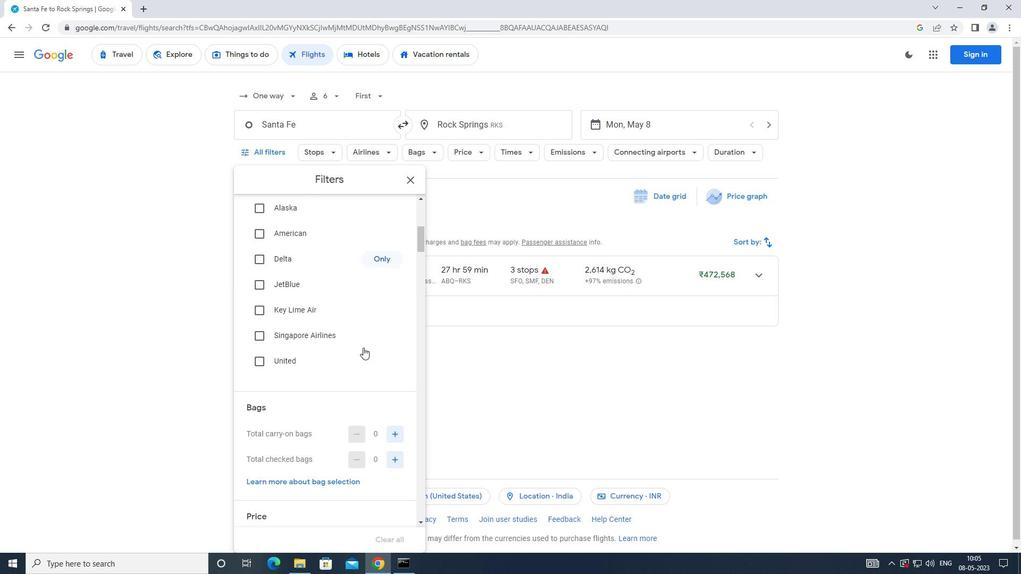 
Action: Mouse scrolled (363, 347) with delta (0, 0)
Screenshot: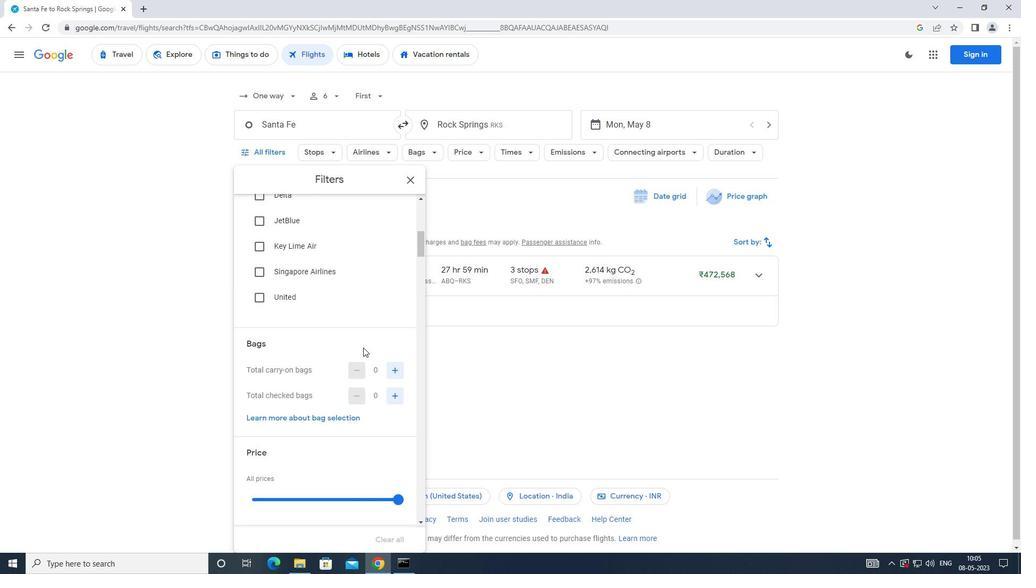
Action: Mouse moved to (393, 339)
Screenshot: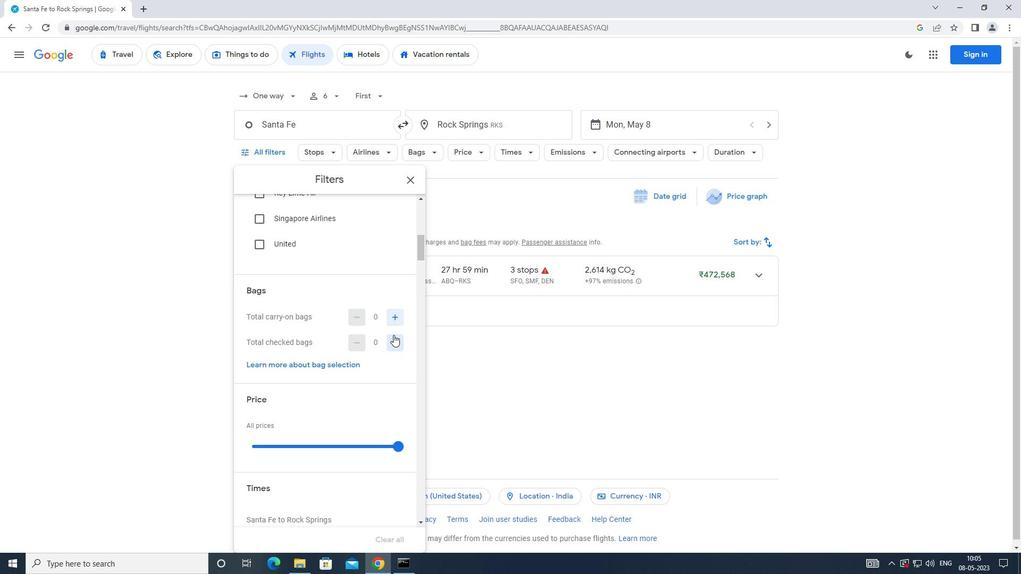 
Action: Mouse pressed left at (393, 339)
Screenshot: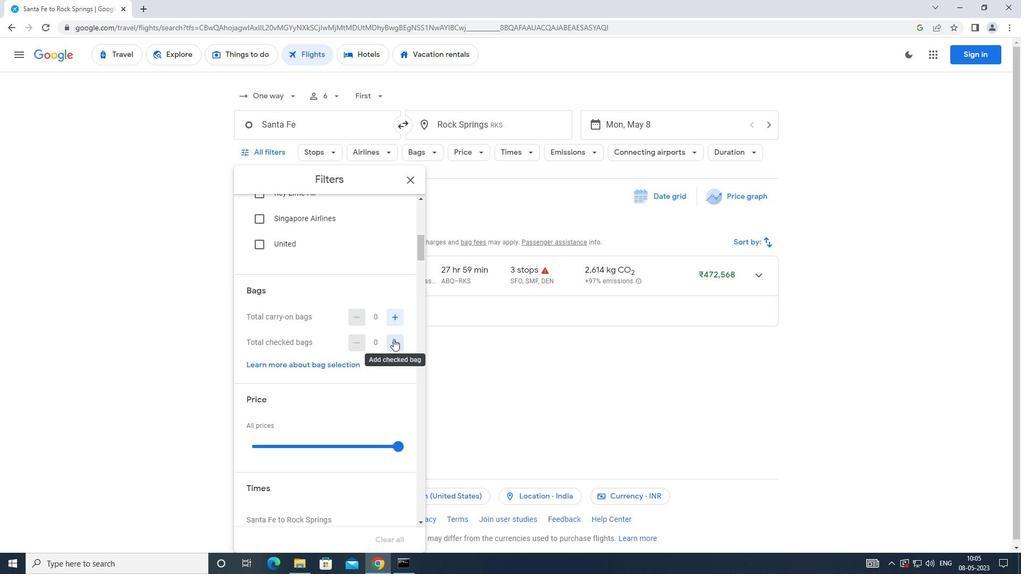 
Action: Mouse pressed left at (393, 339)
Screenshot: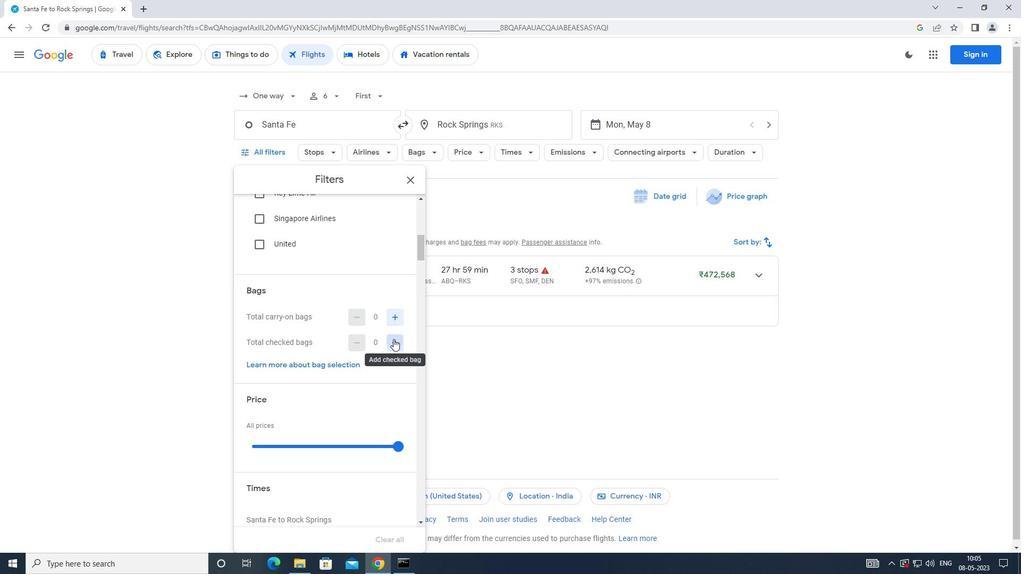 
Action: Mouse pressed left at (393, 339)
Screenshot: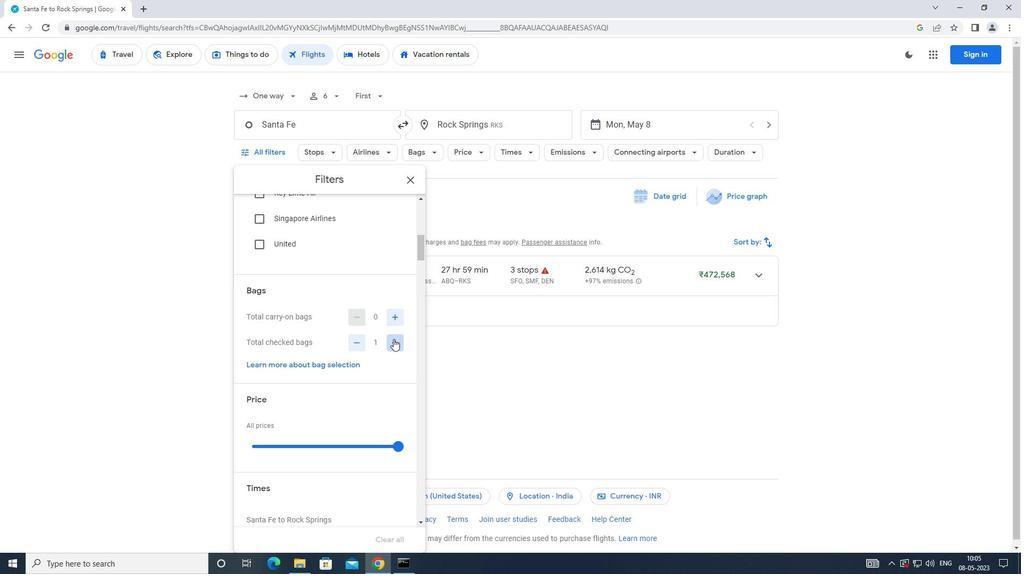 
Action: Mouse pressed left at (393, 339)
Screenshot: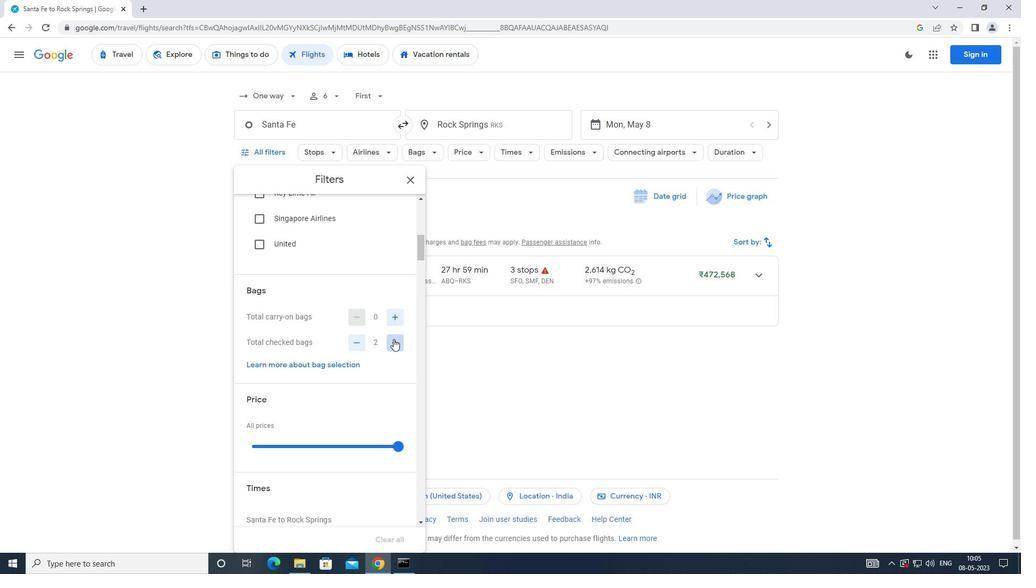 
Action: Mouse pressed left at (393, 339)
Screenshot: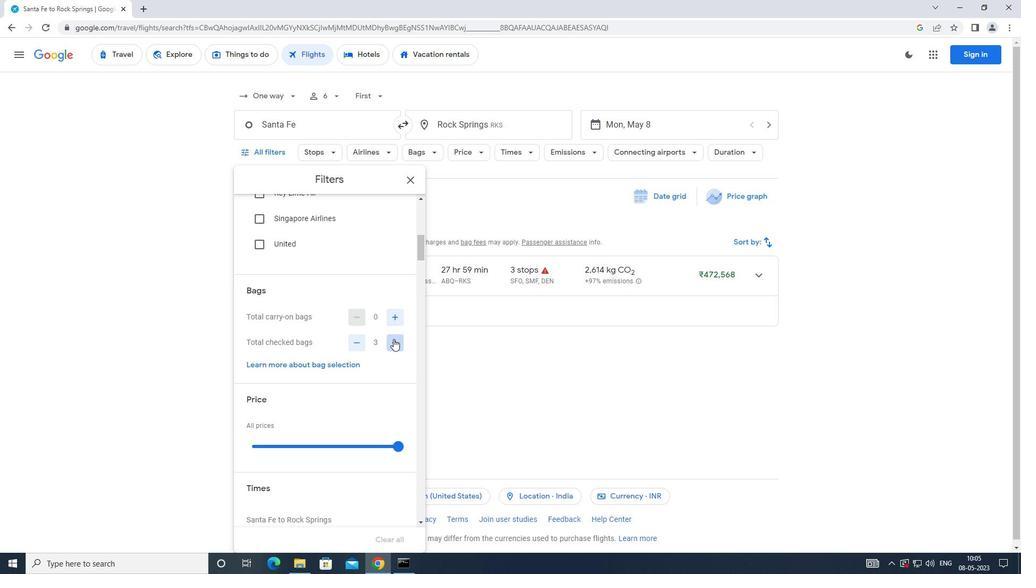 
Action: Mouse pressed left at (393, 339)
Screenshot: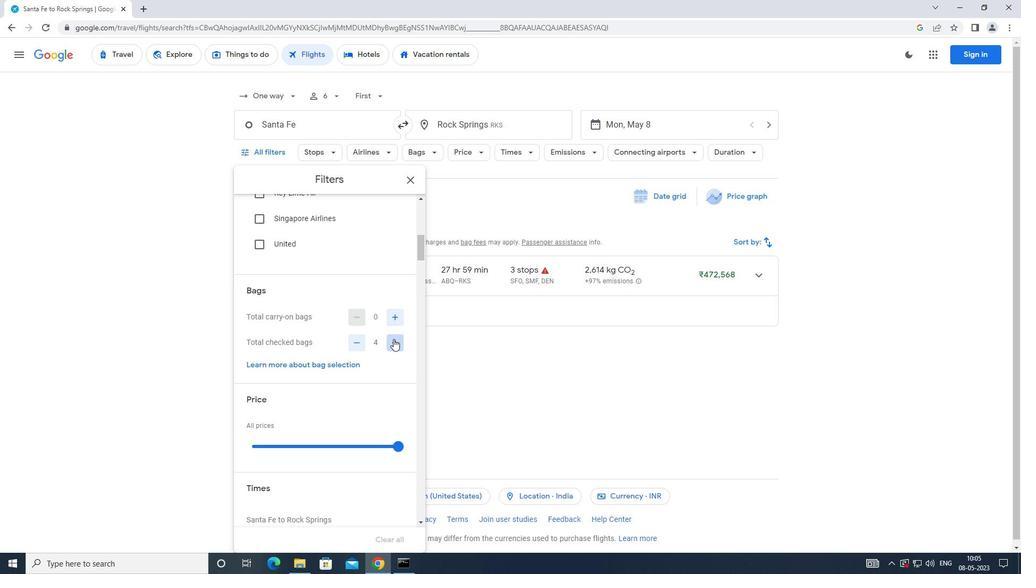
Action: Mouse pressed left at (393, 339)
Screenshot: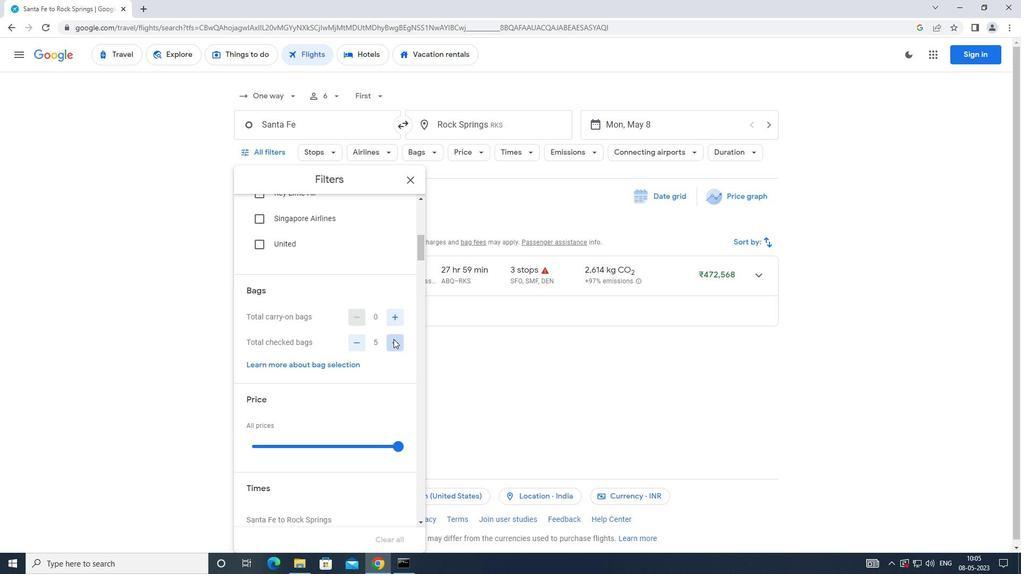 
Action: Mouse moved to (386, 352)
Screenshot: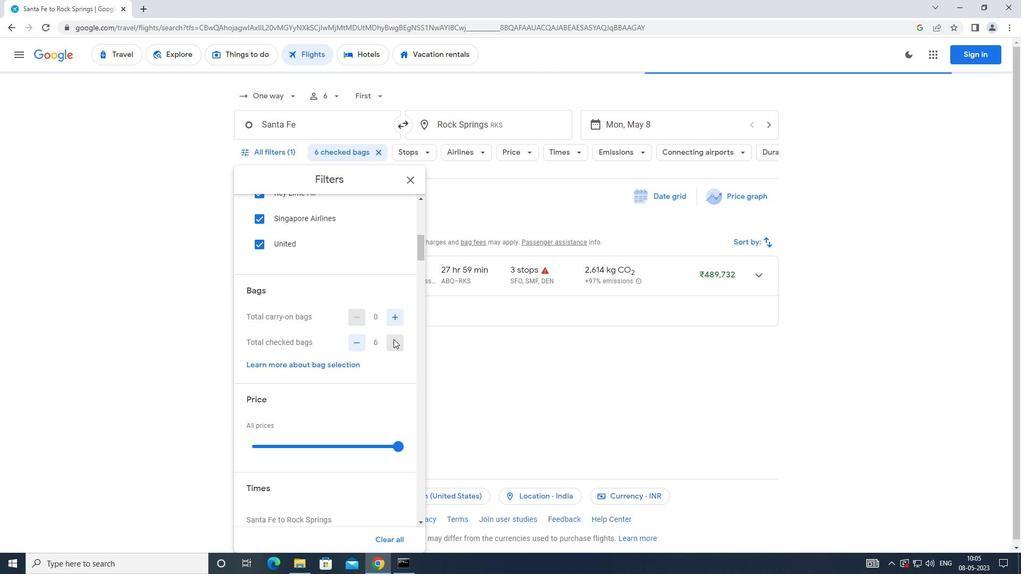 
Action: Mouse scrolled (386, 351) with delta (0, 0)
Screenshot: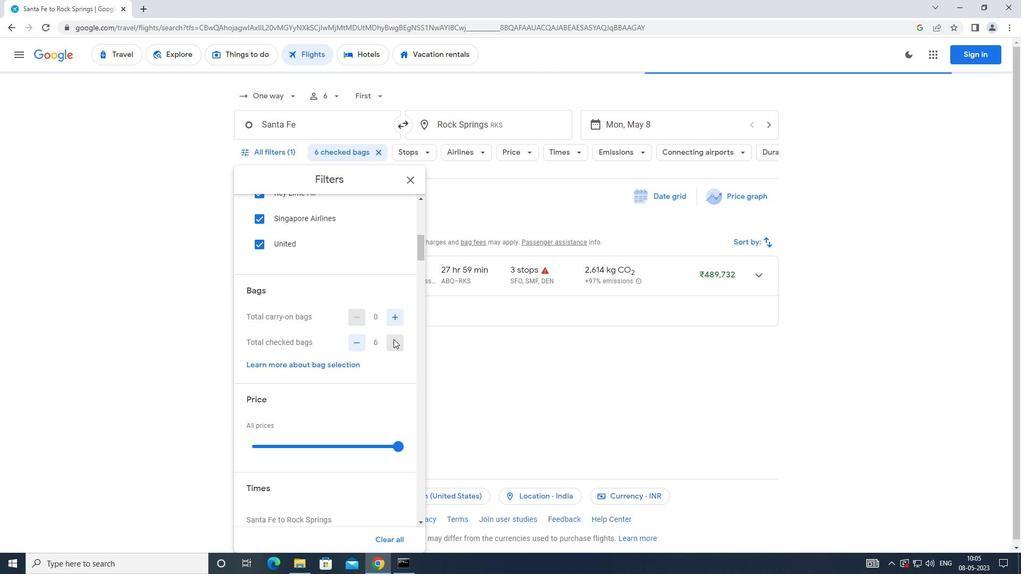 
Action: Mouse moved to (386, 353)
Screenshot: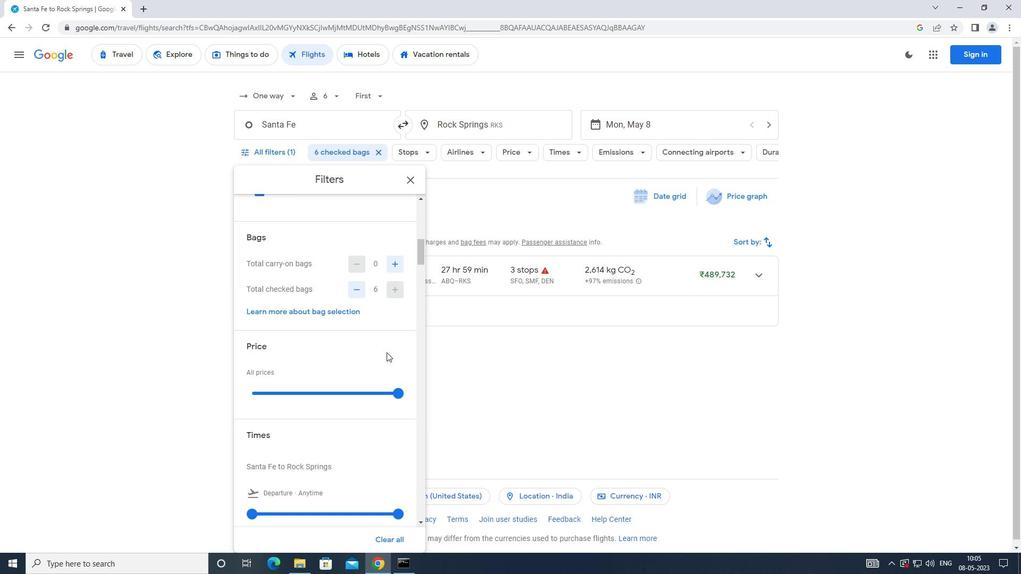 
Action: Mouse scrolled (386, 352) with delta (0, 0)
Screenshot: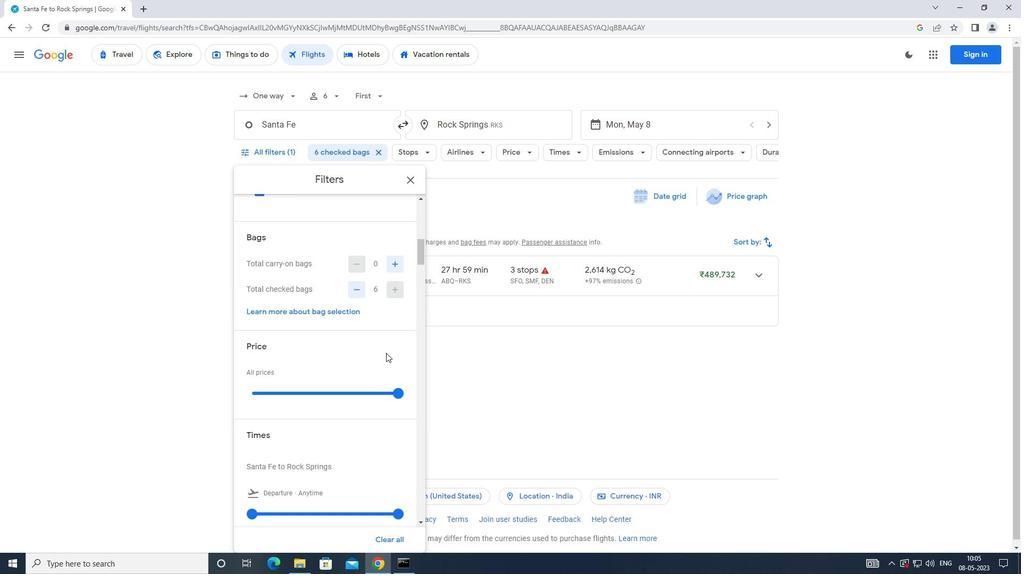 
Action: Mouse moved to (396, 339)
Screenshot: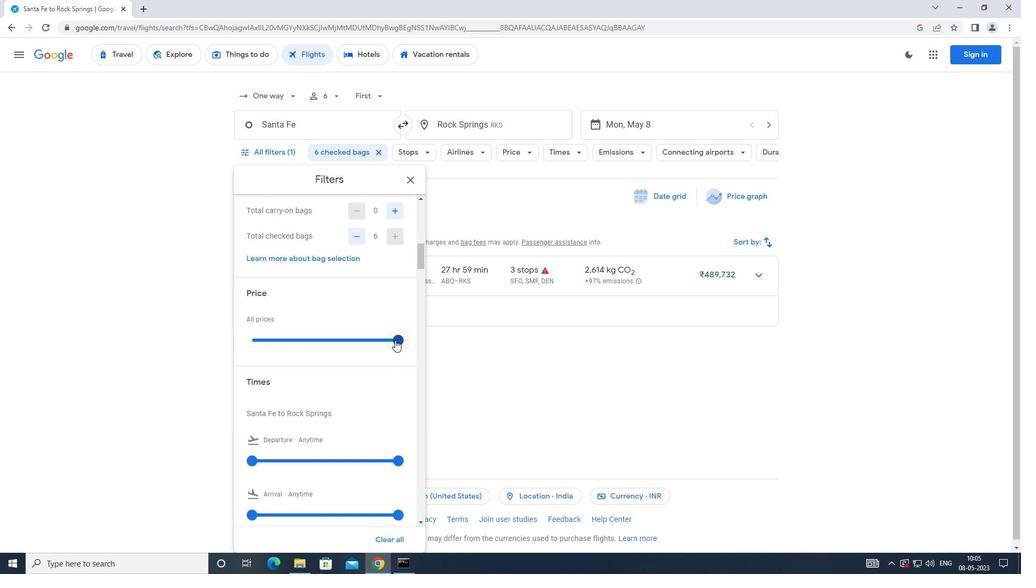 
Action: Mouse pressed left at (396, 339)
Screenshot: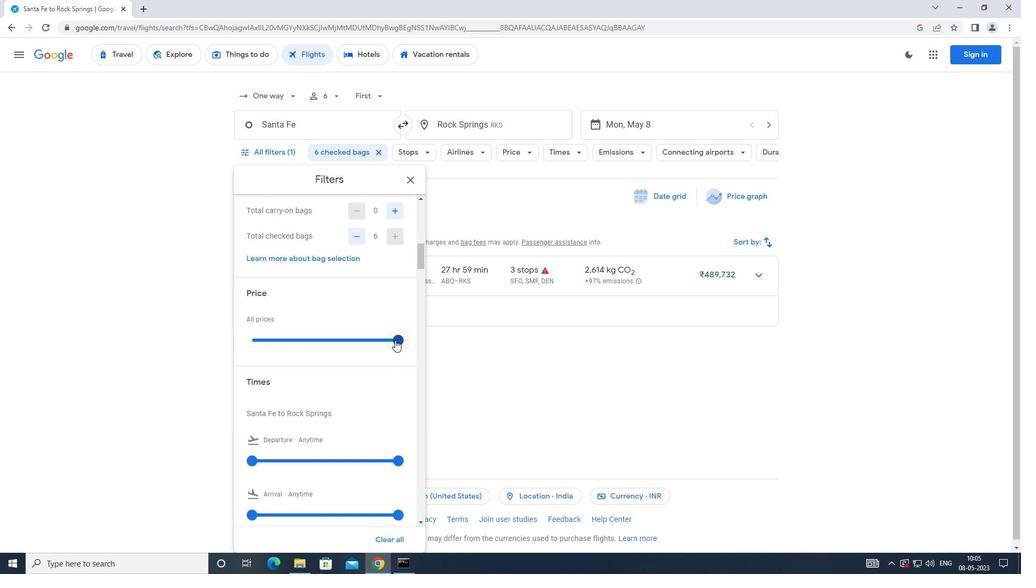 
Action: Mouse moved to (340, 361)
Screenshot: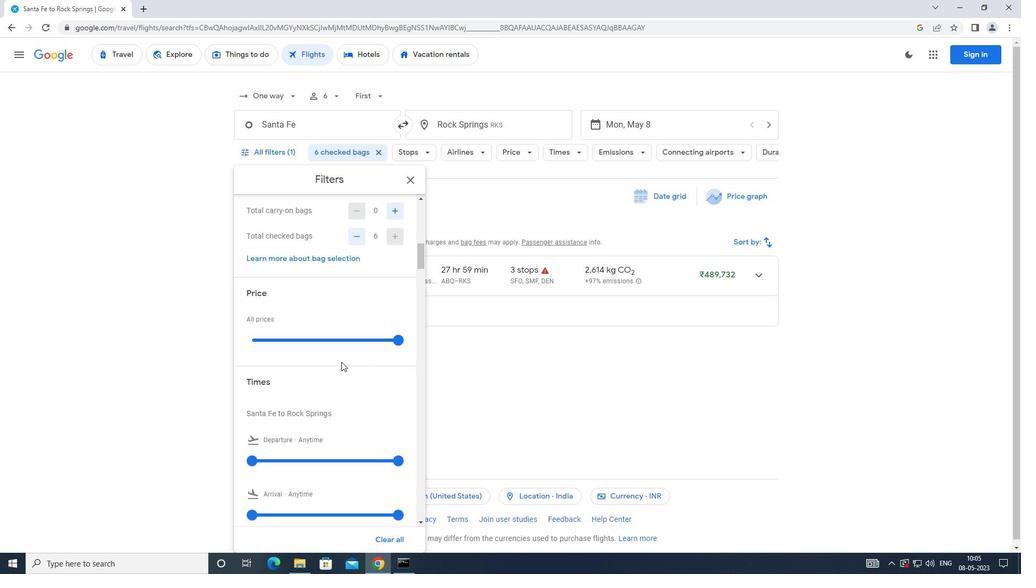 
Action: Mouse scrolled (340, 360) with delta (0, 0)
Screenshot: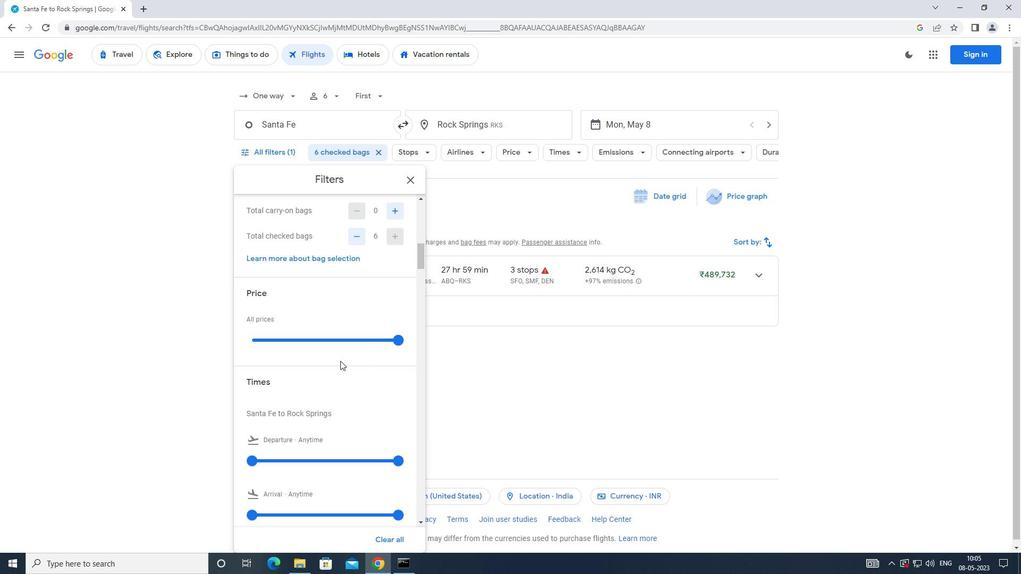 
Action: Mouse scrolled (340, 360) with delta (0, 0)
Screenshot: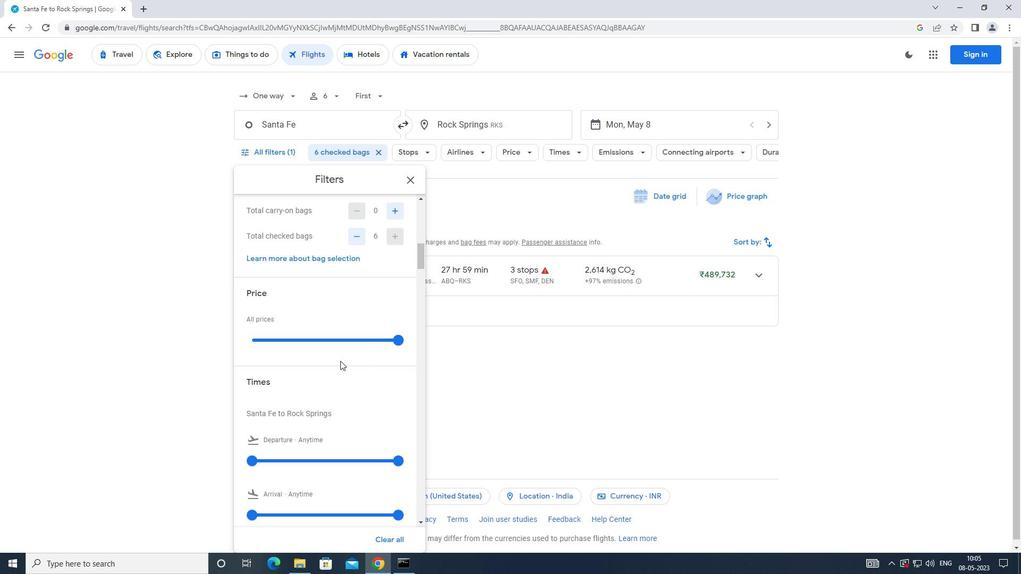 
Action: Mouse moved to (254, 353)
Screenshot: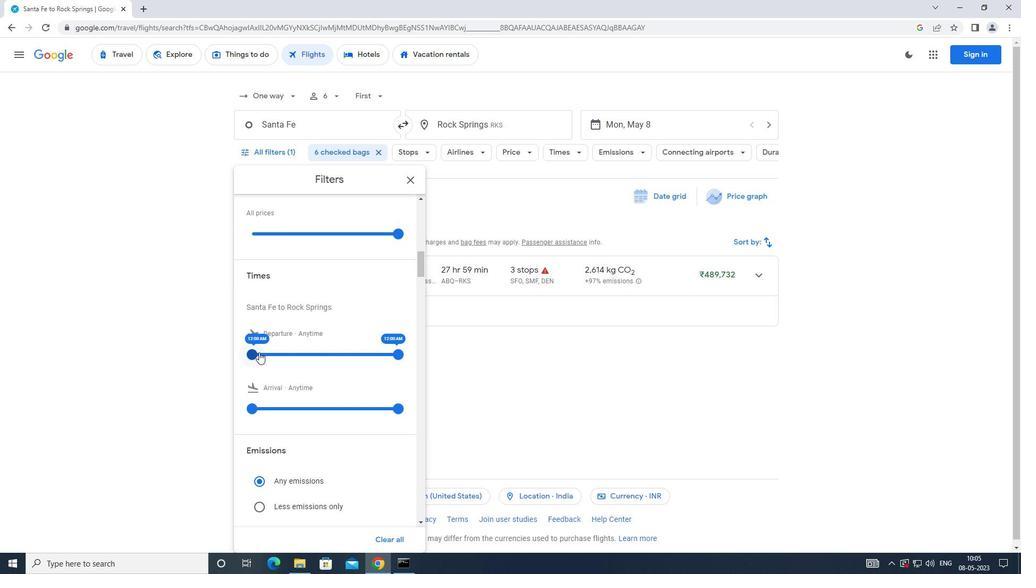 
Action: Mouse pressed left at (254, 353)
Screenshot: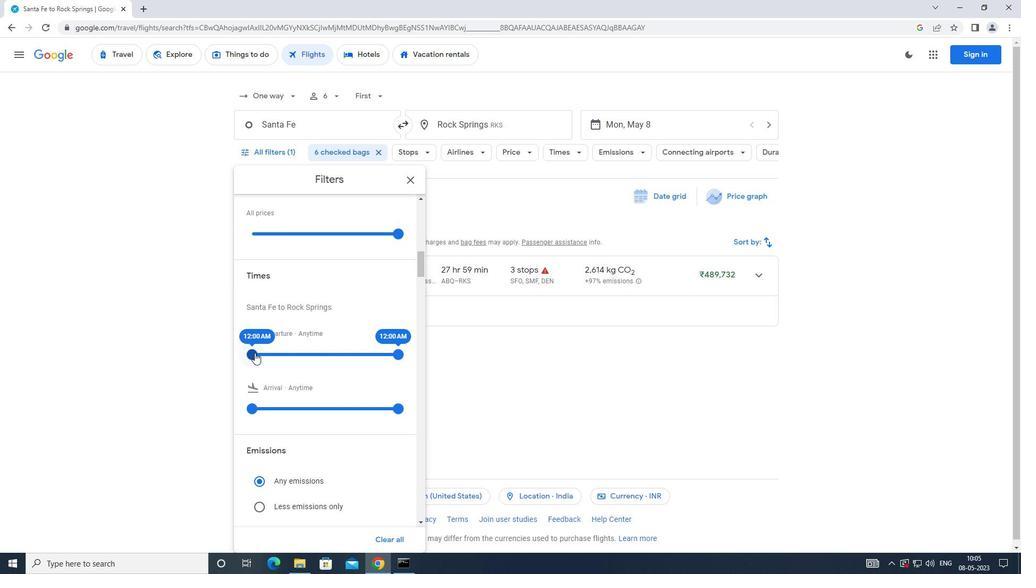 
Action: Mouse moved to (402, 354)
Screenshot: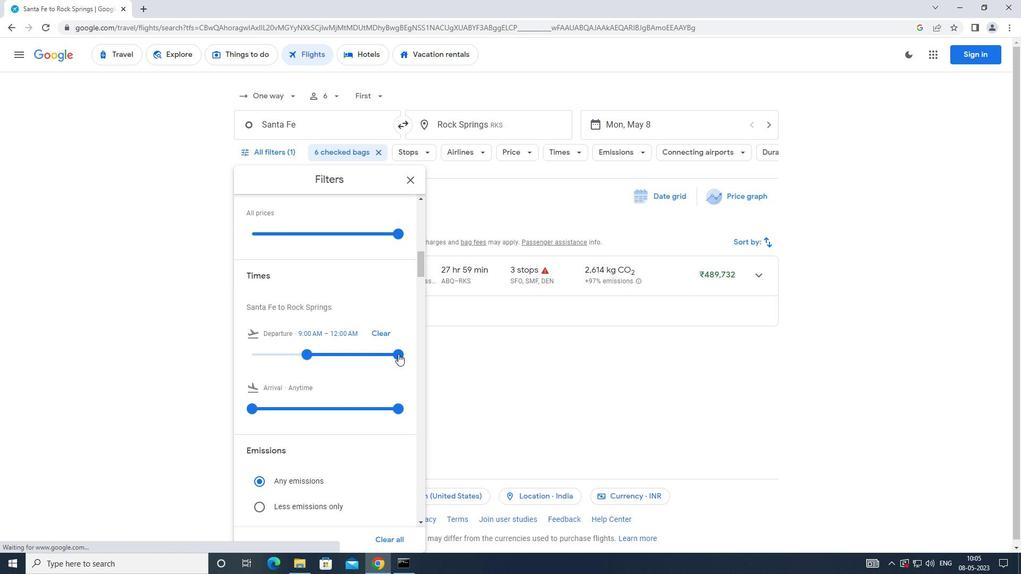 
Action: Mouse pressed left at (402, 354)
Screenshot: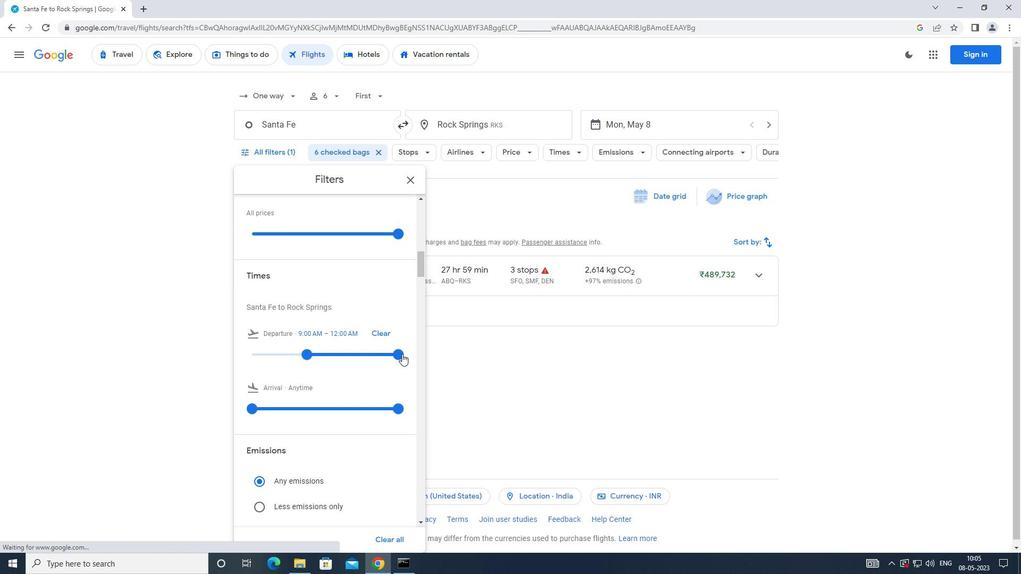 
Action: Mouse moved to (407, 183)
Screenshot: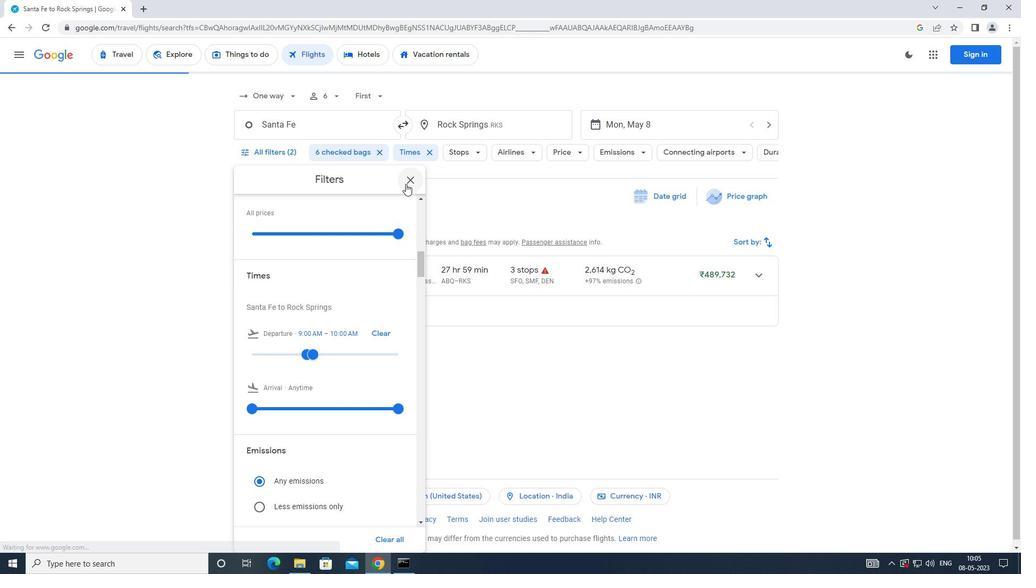 
Action: Mouse pressed left at (407, 183)
Screenshot: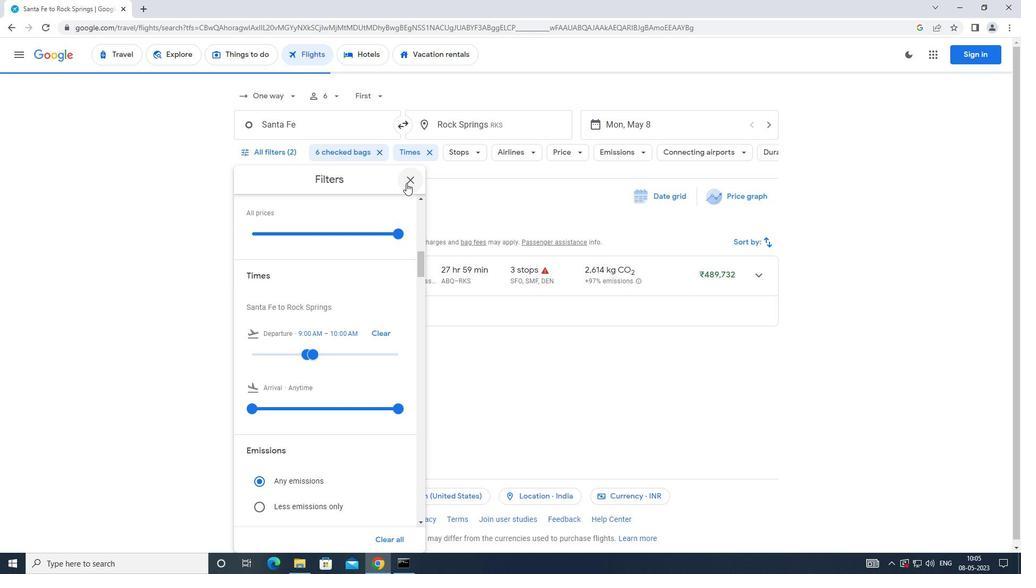 
